 Task: Find connections with filter location Sānkrāil with filter topic #coronaviruswith filter profile language English with filter current company Barco with filter school APJ Abdul Kalam Technological University with filter industry Fashion Accessories Manufacturing with filter service category Copywriting with filter keywords title Budget Analyst
Action: Mouse moved to (486, 65)
Screenshot: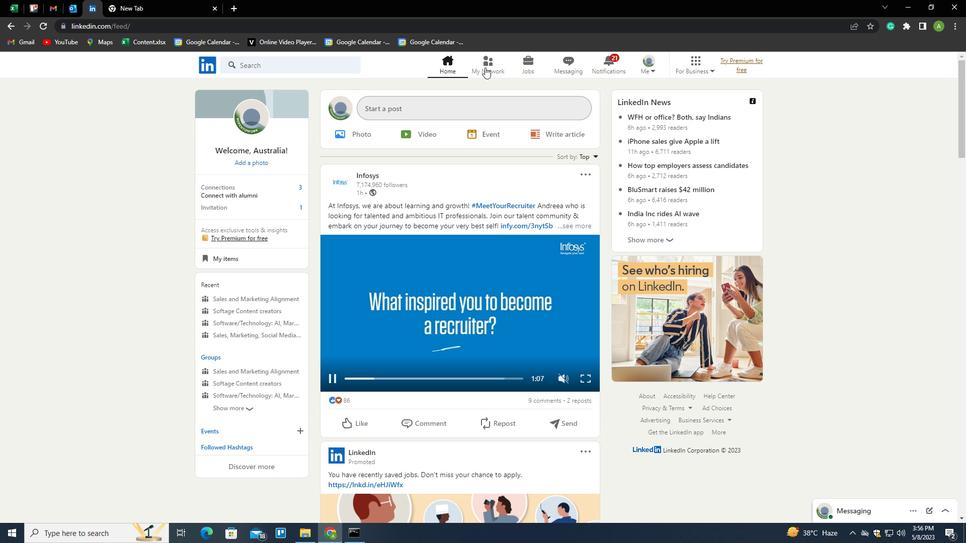 
Action: Mouse pressed left at (486, 65)
Screenshot: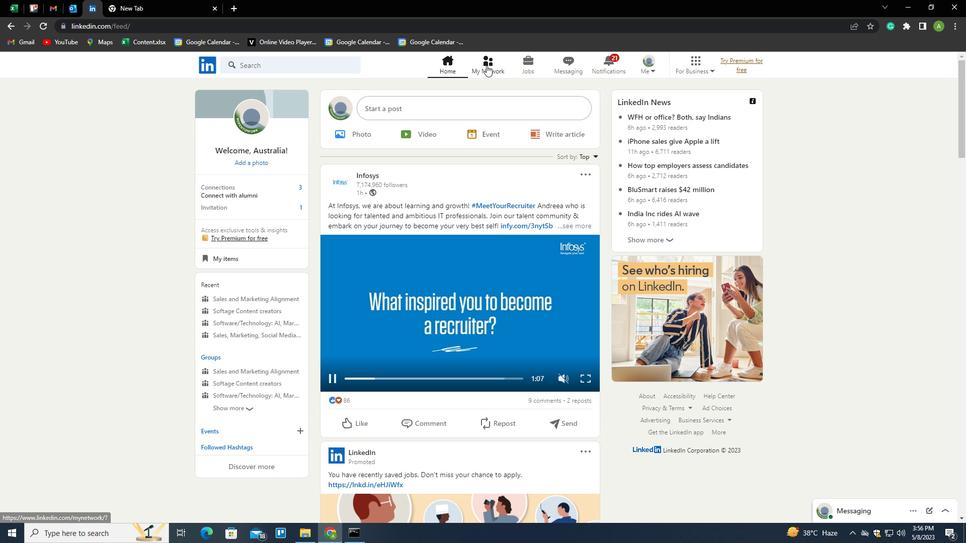 
Action: Mouse moved to (242, 119)
Screenshot: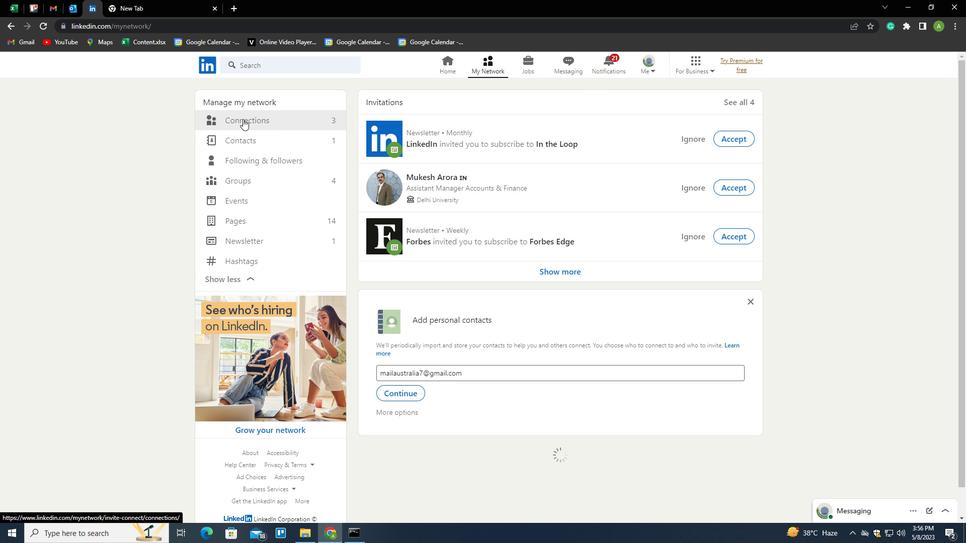 
Action: Mouse pressed left at (242, 119)
Screenshot: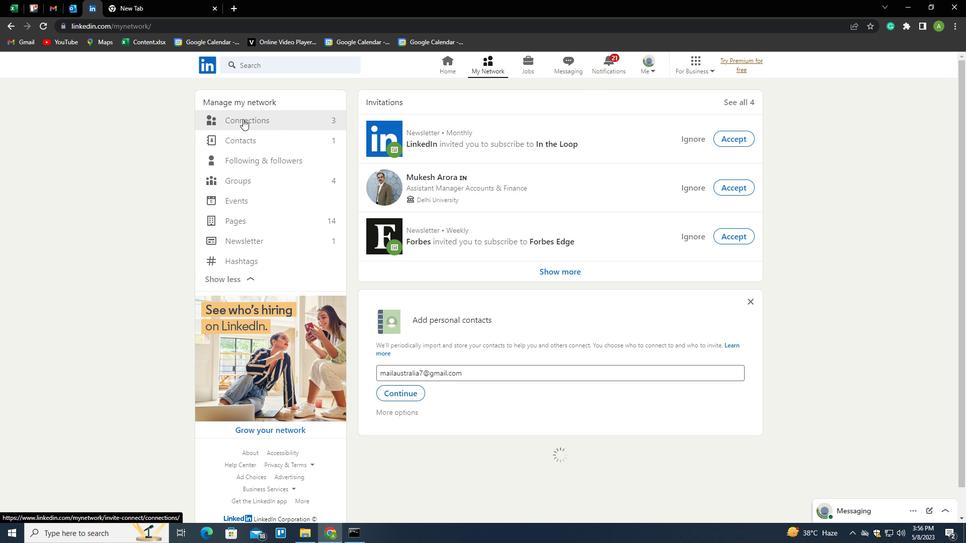 
Action: Mouse moved to (563, 122)
Screenshot: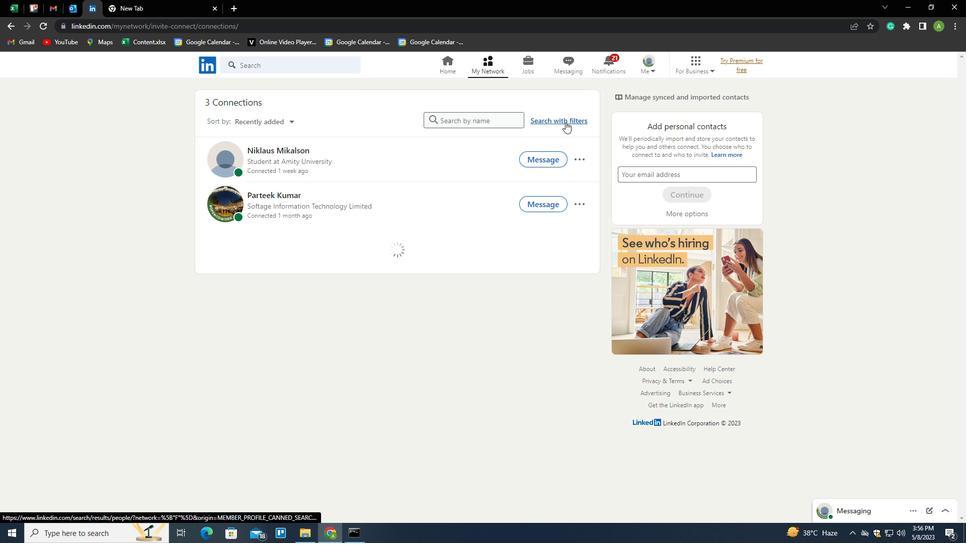 
Action: Mouse pressed left at (563, 122)
Screenshot: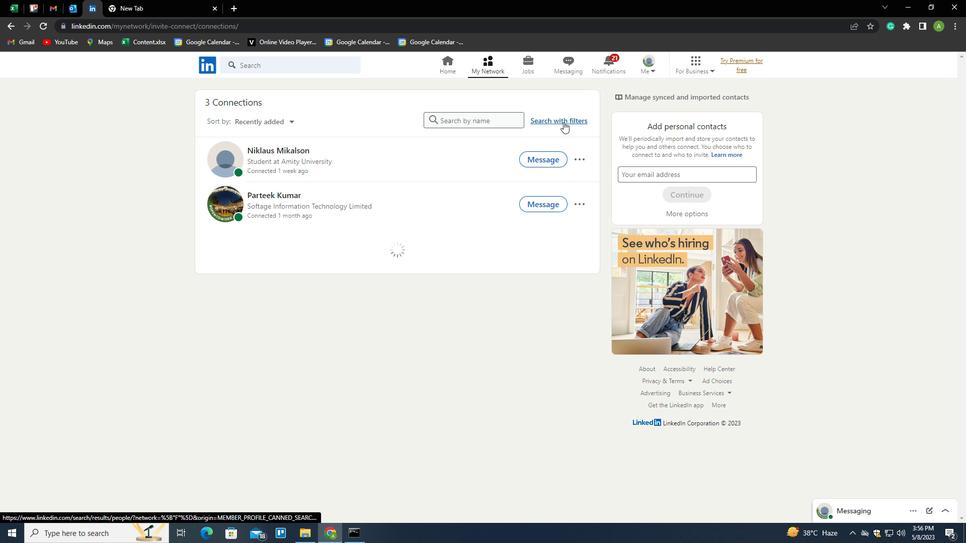 
Action: Mouse moved to (515, 93)
Screenshot: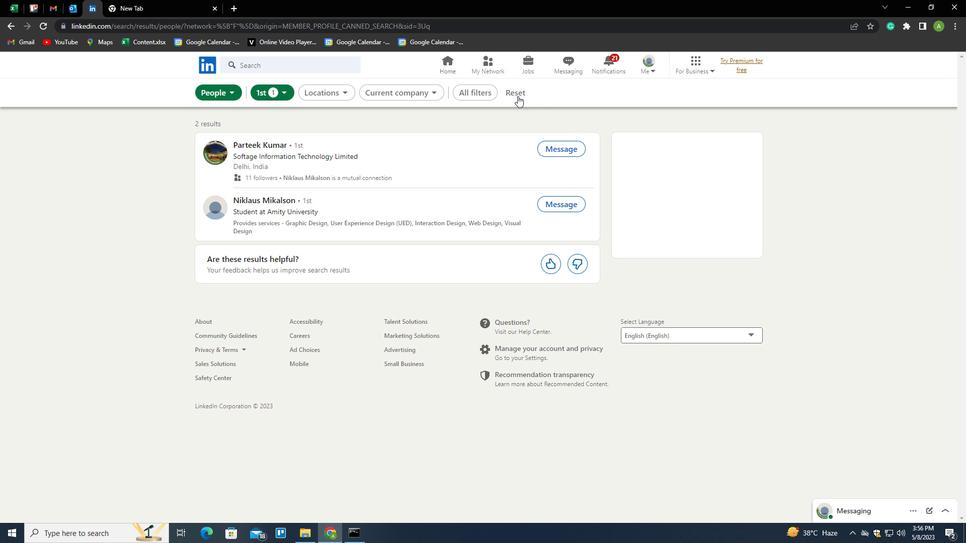
Action: Mouse pressed left at (515, 93)
Screenshot: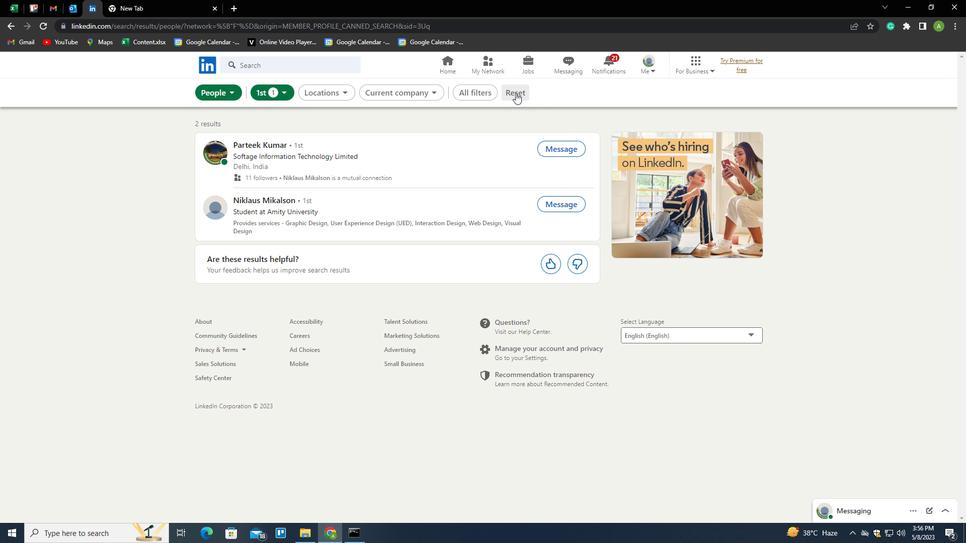 
Action: Mouse moved to (505, 90)
Screenshot: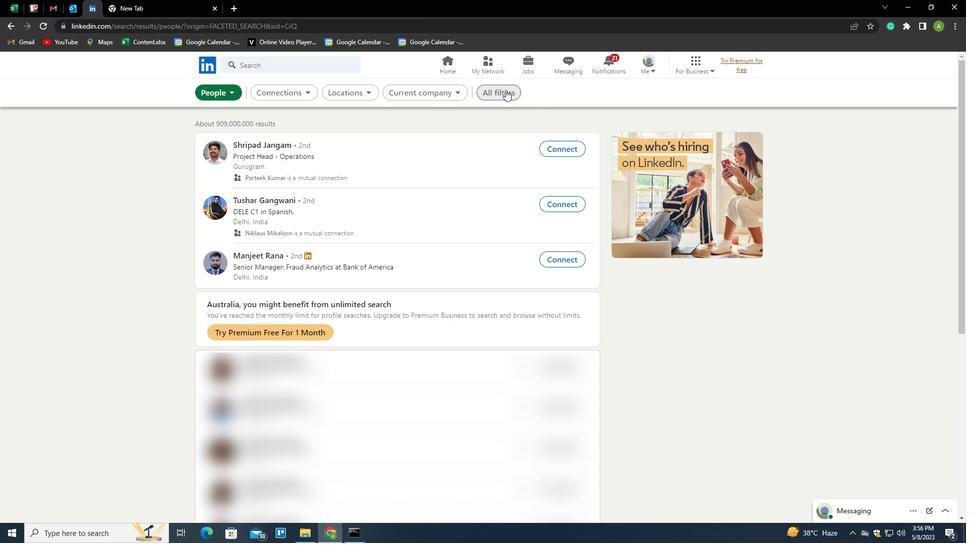 
Action: Mouse pressed left at (505, 90)
Screenshot: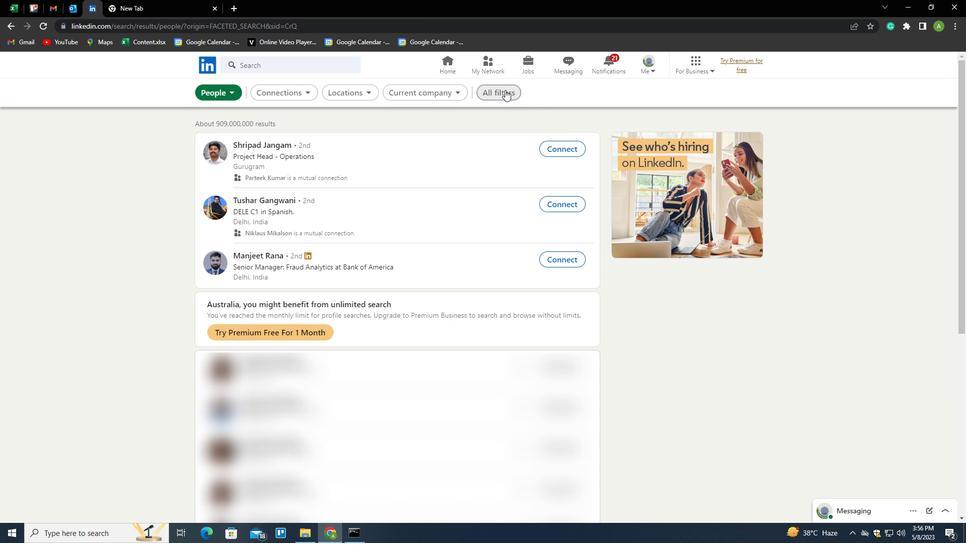 
Action: Mouse moved to (802, 333)
Screenshot: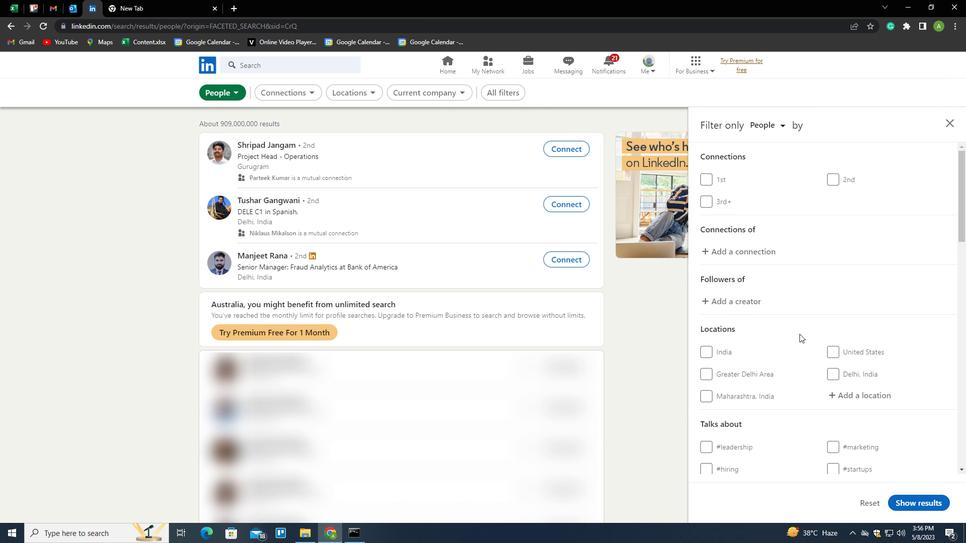 
Action: Mouse scrolled (802, 333) with delta (0, 0)
Screenshot: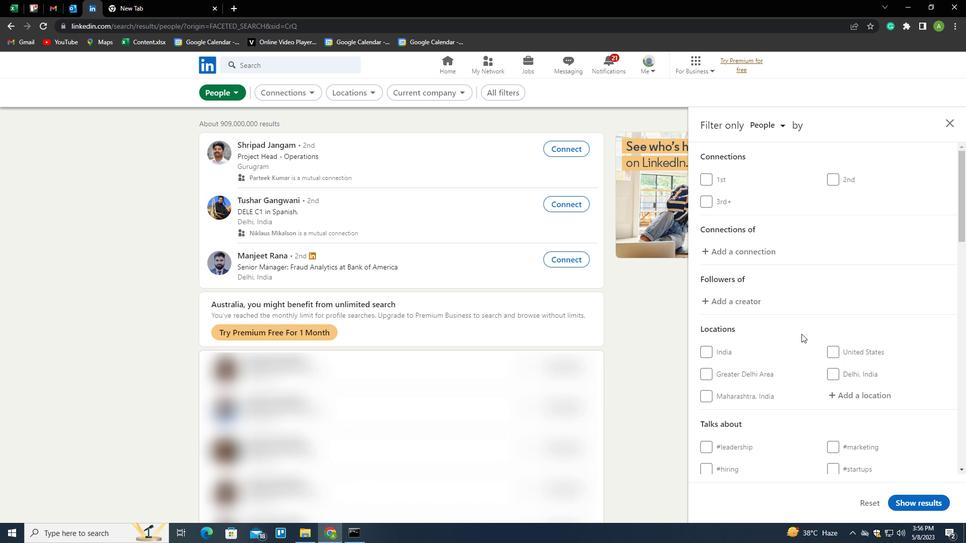 
Action: Mouse scrolled (802, 333) with delta (0, 0)
Screenshot: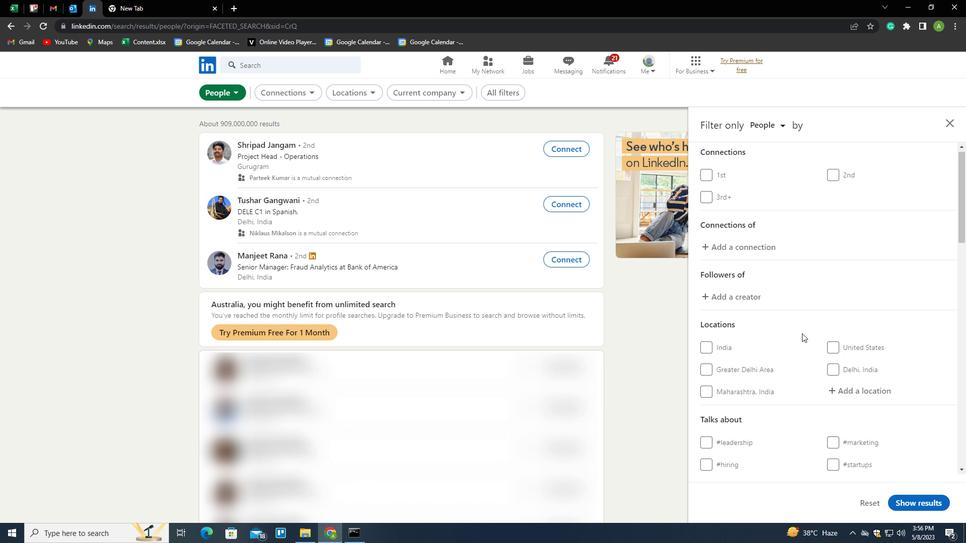 
Action: Mouse scrolled (802, 333) with delta (0, 0)
Screenshot: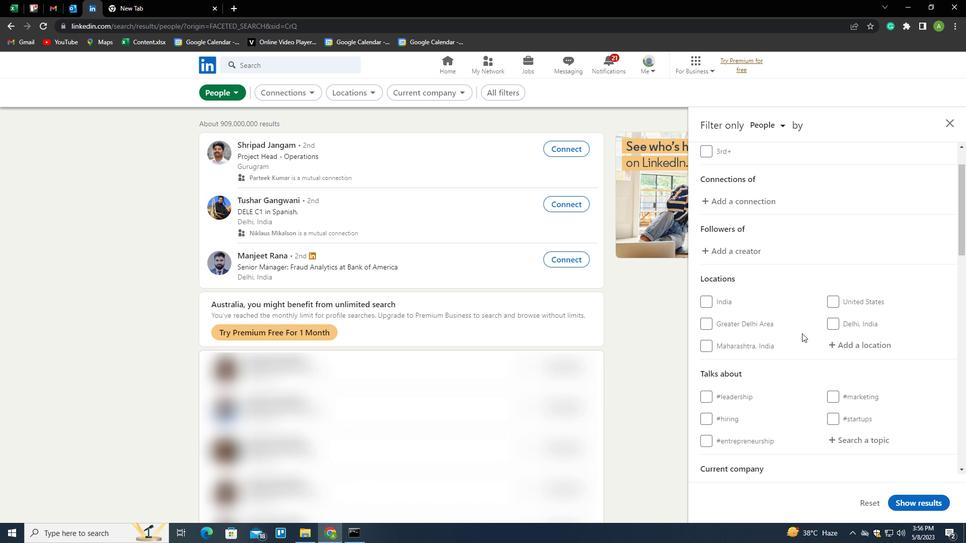 
Action: Mouse moved to (864, 247)
Screenshot: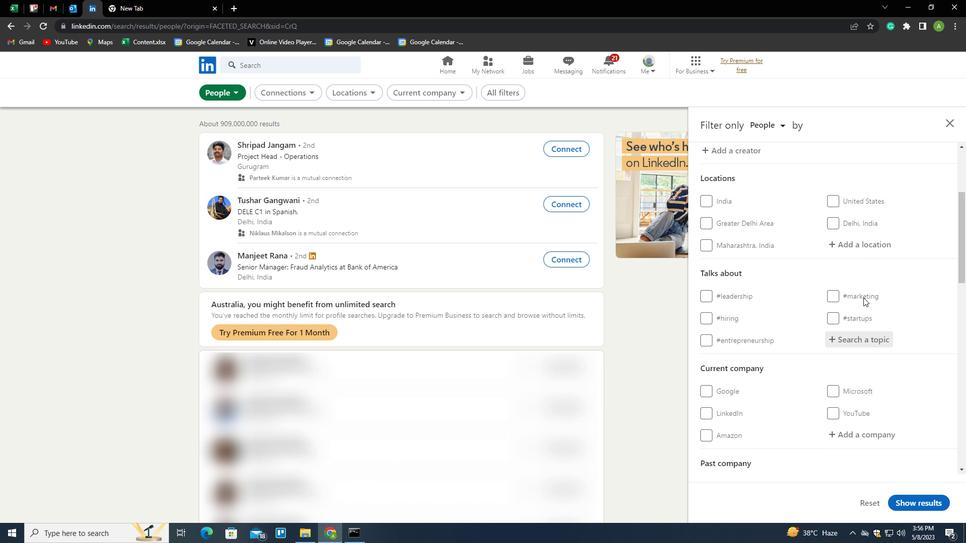 
Action: Mouse pressed left at (864, 247)
Screenshot: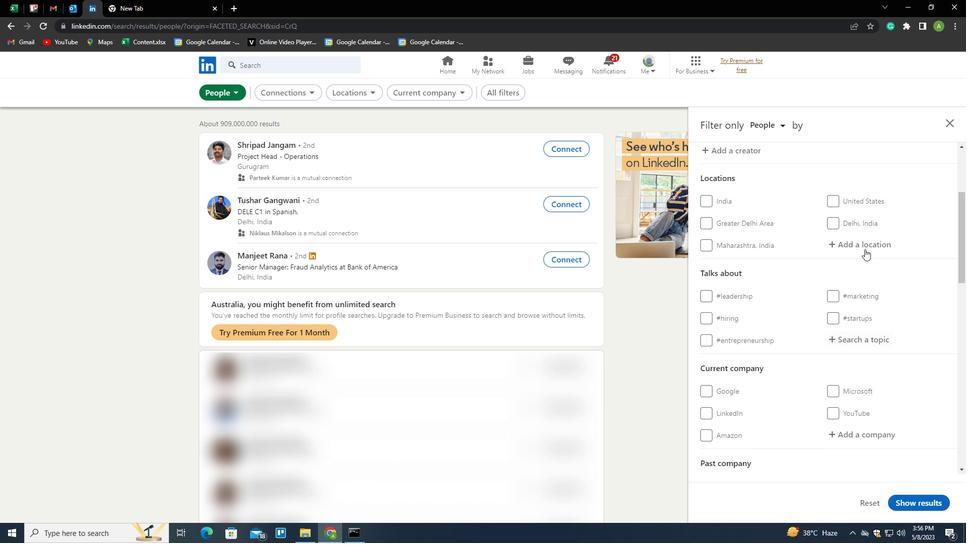 
Action: Key pressed <Key.shift>SANKRAIL<Key.down><Key.enter>
Screenshot: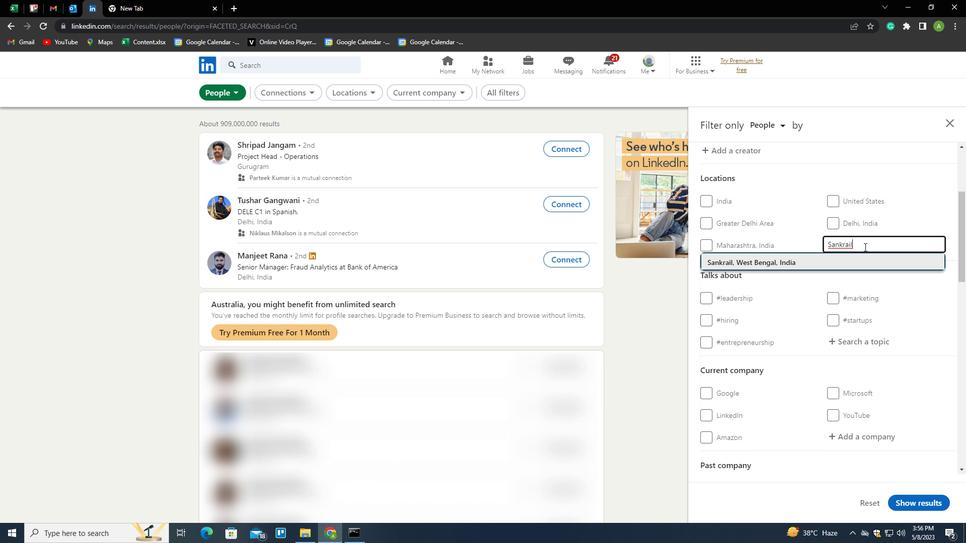 
Action: Mouse moved to (860, 245)
Screenshot: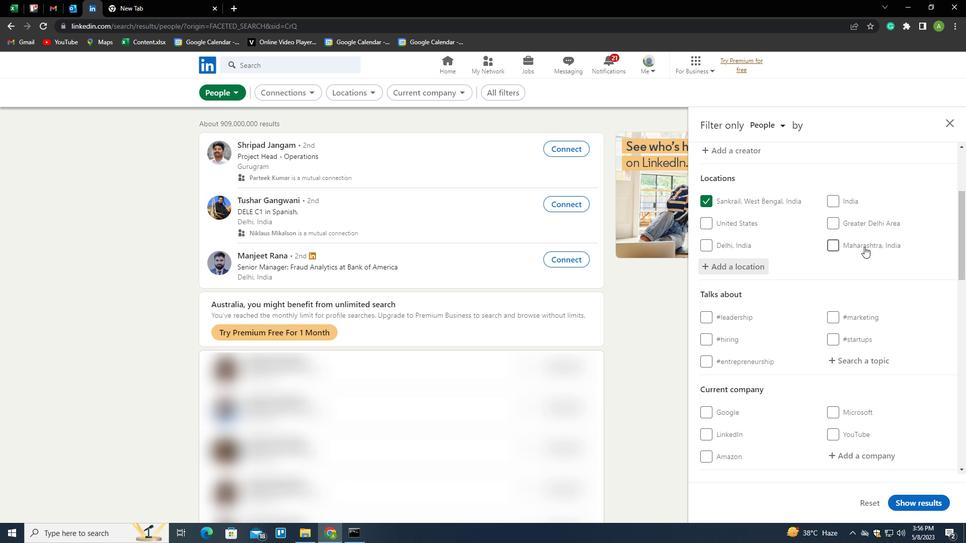 
Action: Mouse scrolled (860, 245) with delta (0, 0)
Screenshot: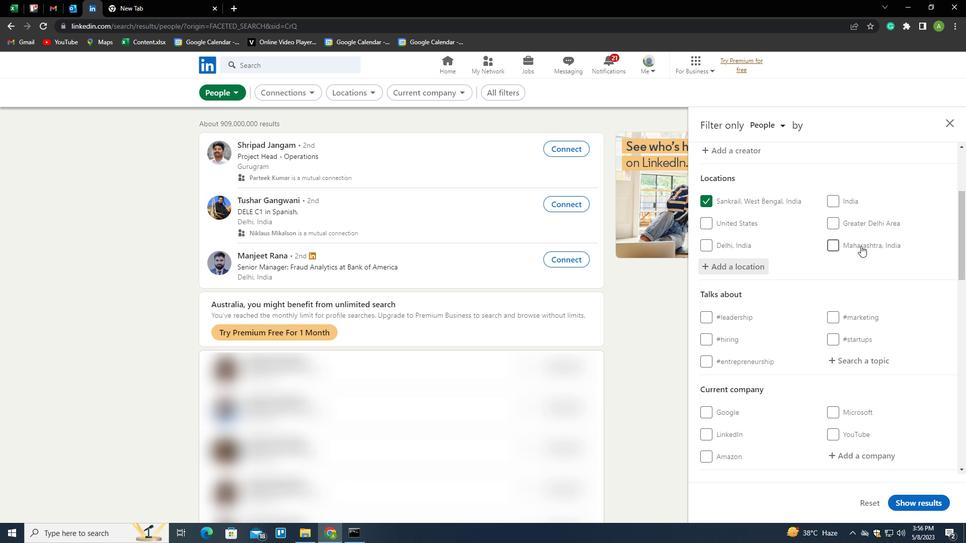 
Action: Mouse scrolled (860, 245) with delta (0, 0)
Screenshot: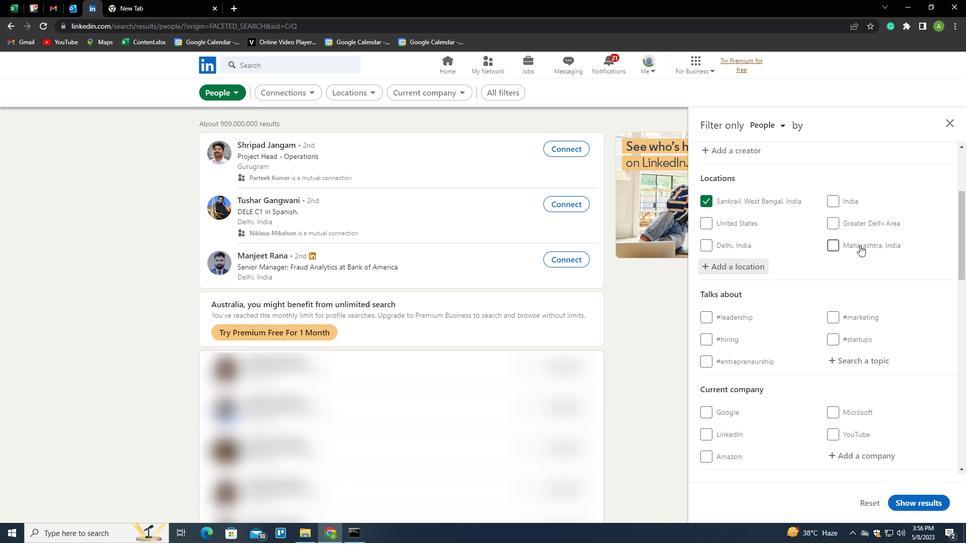 
Action: Mouse moved to (845, 256)
Screenshot: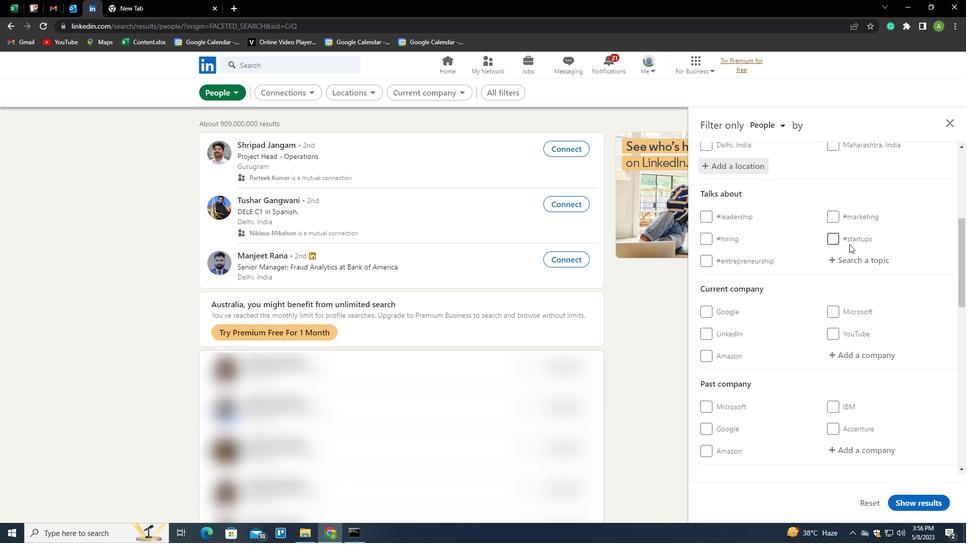 
Action: Mouse pressed left at (845, 256)
Screenshot: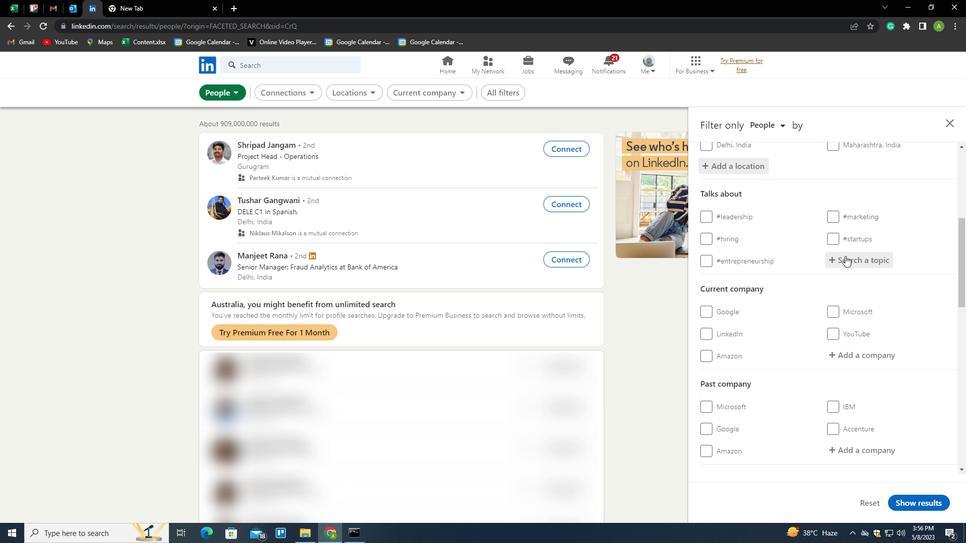 
Action: Key pressed <Key.shift>CORONAVIRUS
Screenshot: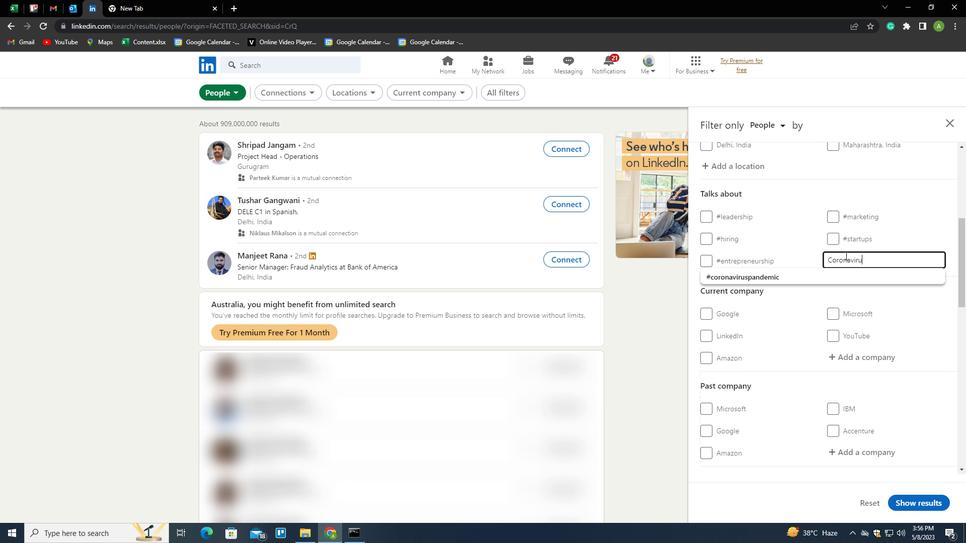 
Action: Mouse moved to (805, 222)
Screenshot: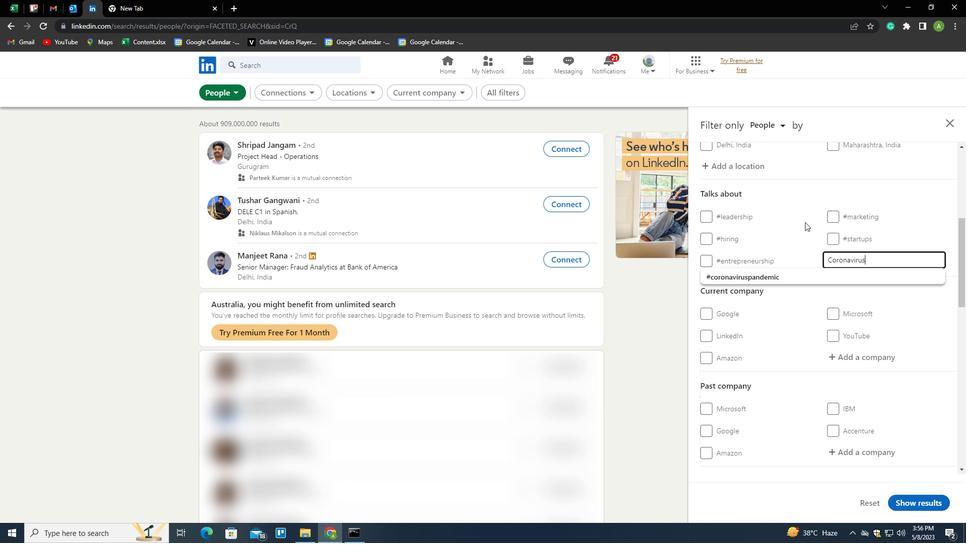 
Action: Mouse pressed left at (805, 222)
Screenshot: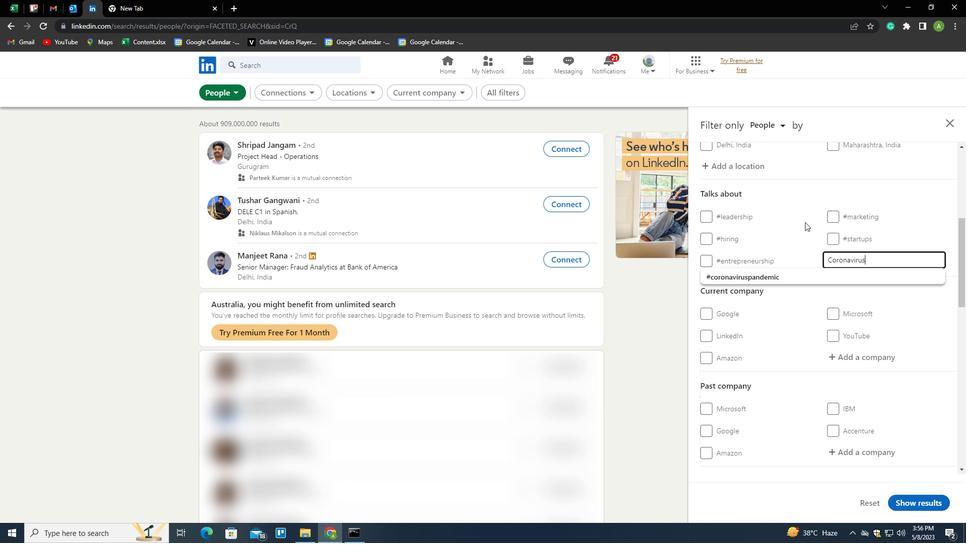 
Action: Mouse moved to (864, 257)
Screenshot: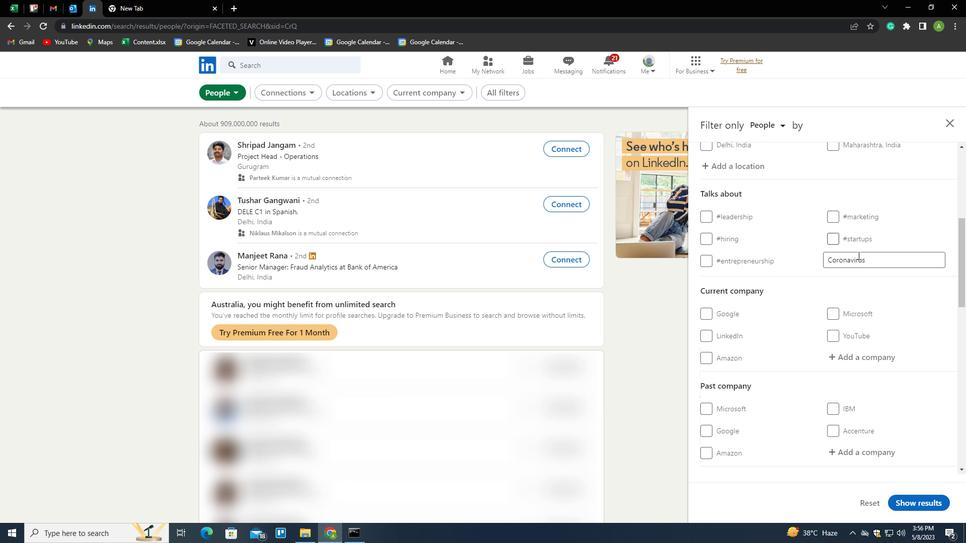 
Action: Mouse scrolled (864, 257) with delta (0, 0)
Screenshot: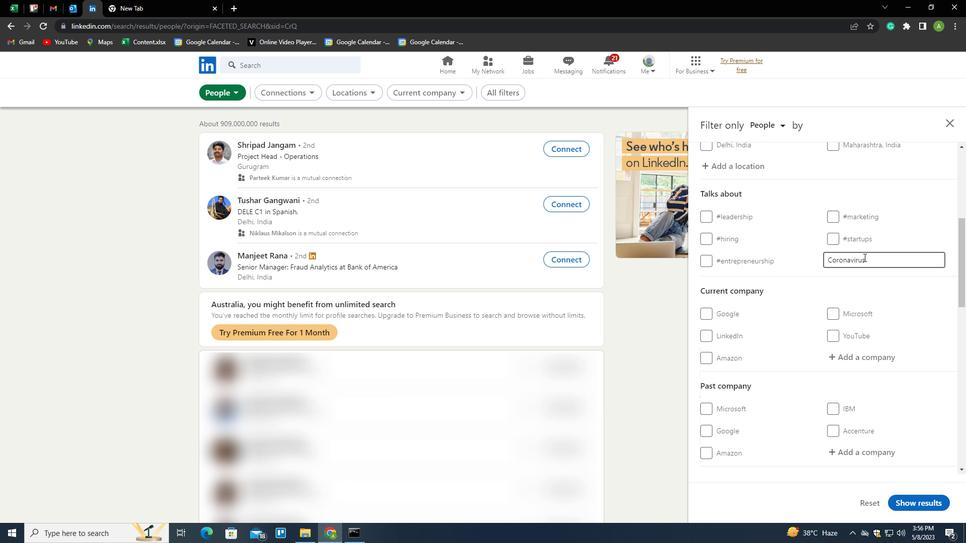 
Action: Mouse moved to (864, 258)
Screenshot: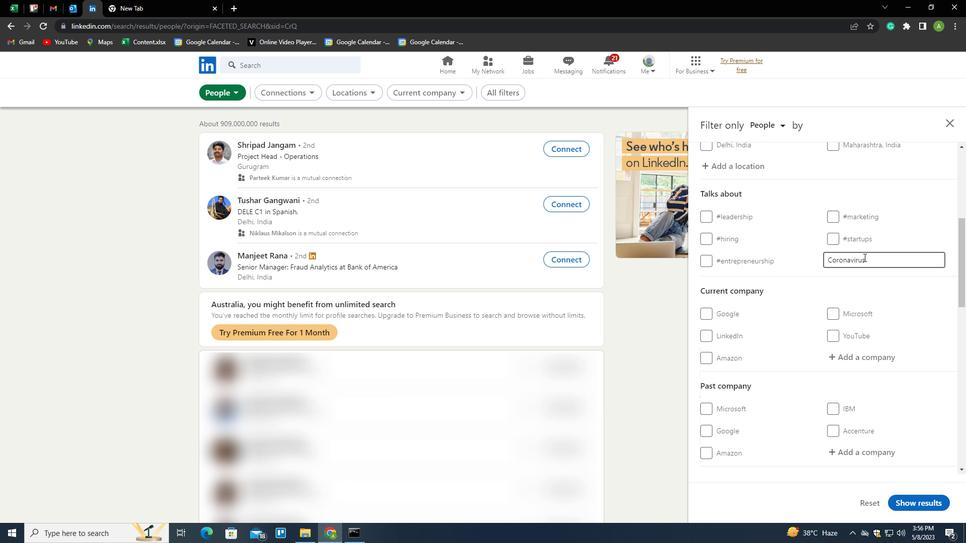 
Action: Mouse scrolled (864, 257) with delta (0, 0)
Screenshot: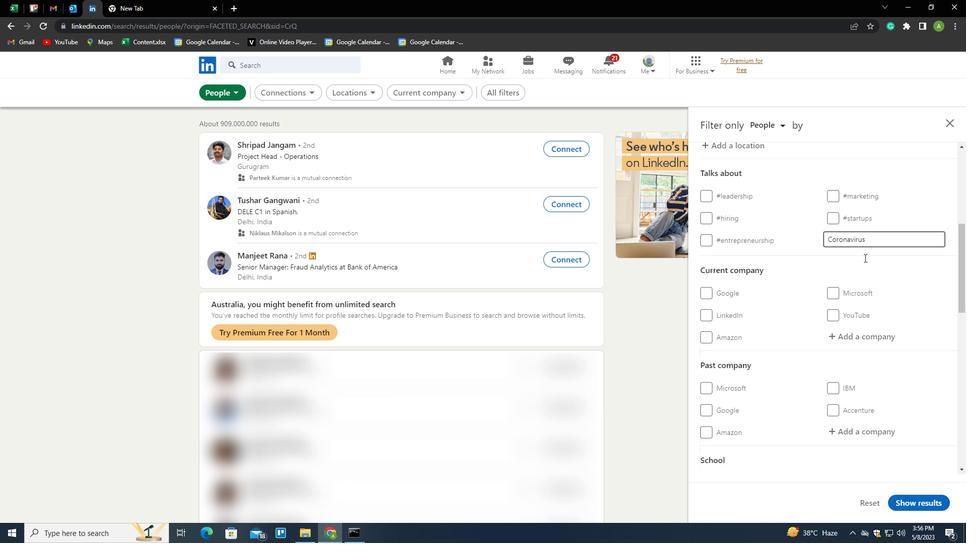 
Action: Mouse moved to (868, 265)
Screenshot: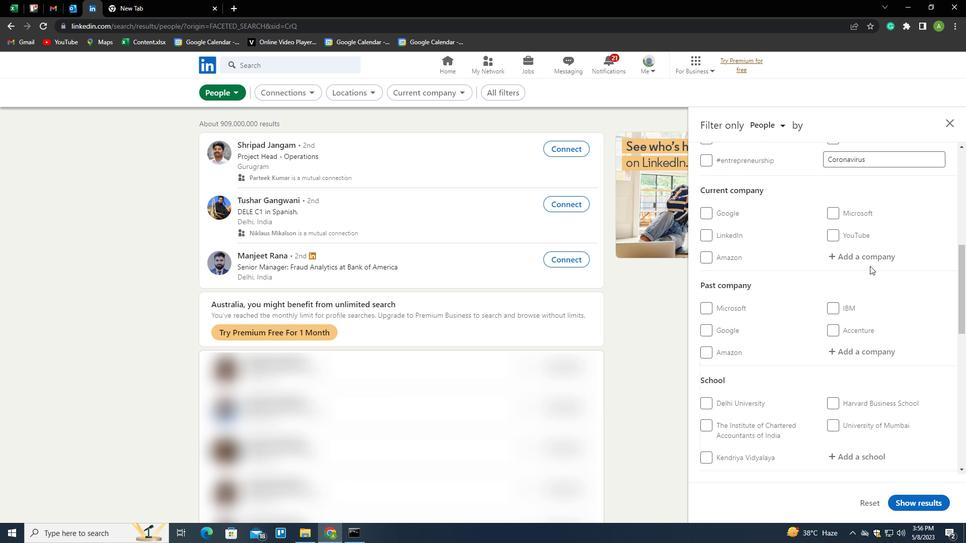 
Action: Mouse scrolled (868, 265) with delta (0, 0)
Screenshot: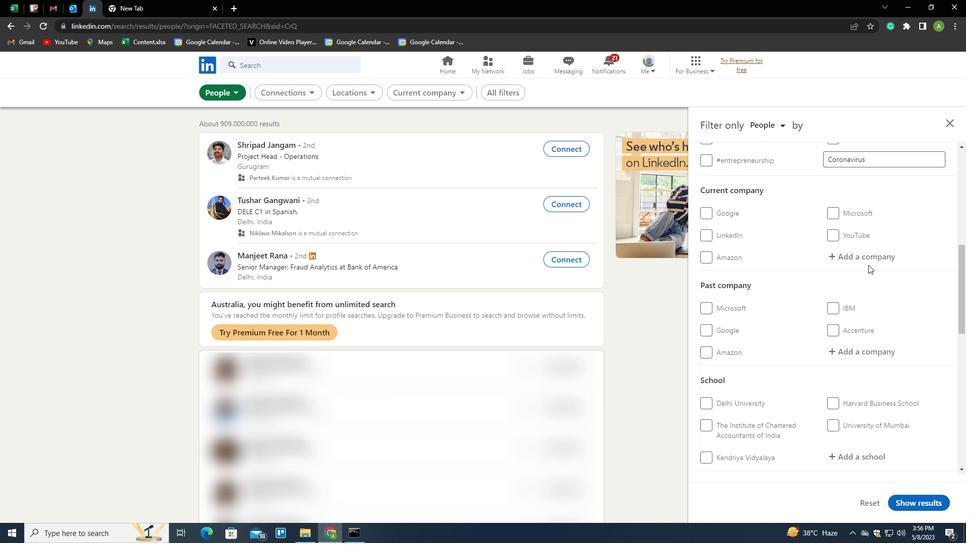 
Action: Mouse scrolled (868, 265) with delta (0, 0)
Screenshot: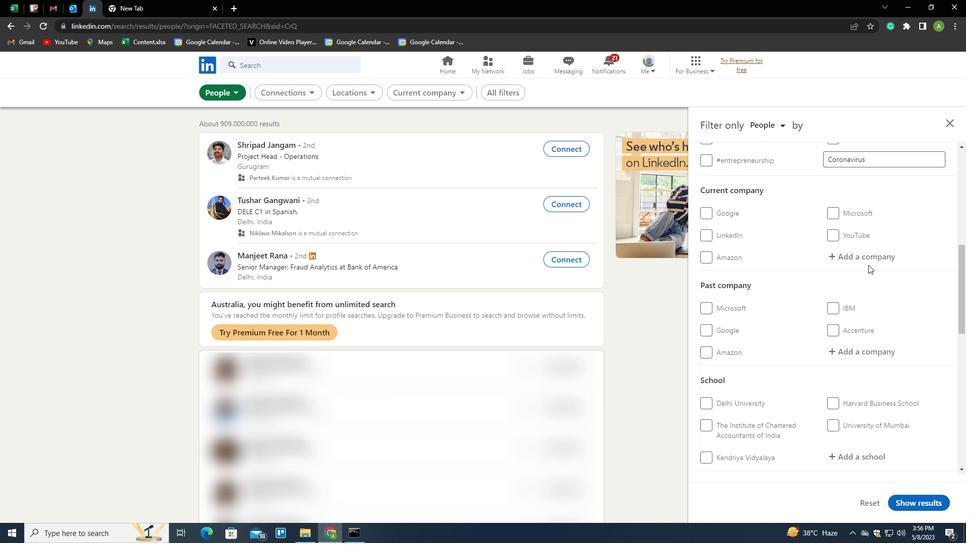 
Action: Mouse moved to (868, 265)
Screenshot: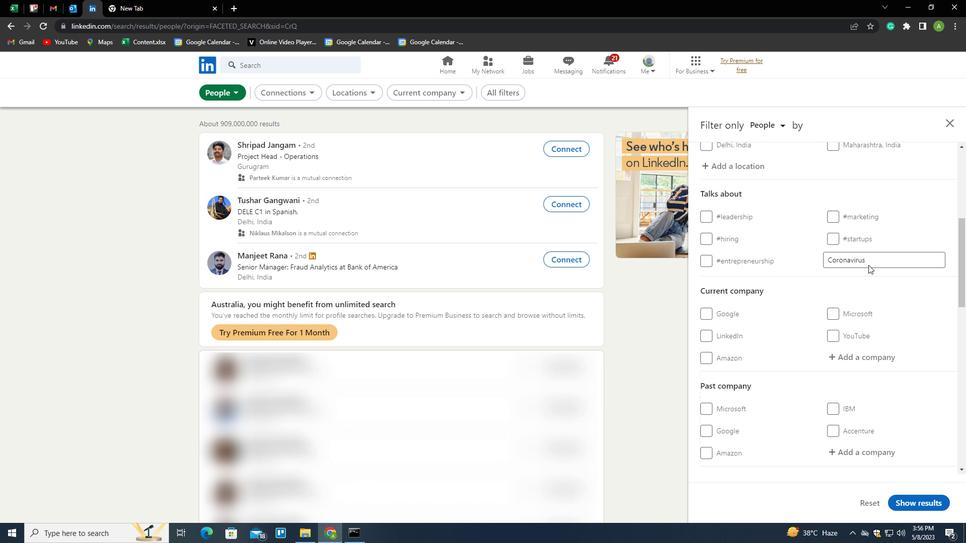 
Action: Mouse scrolled (868, 264) with delta (0, 0)
Screenshot: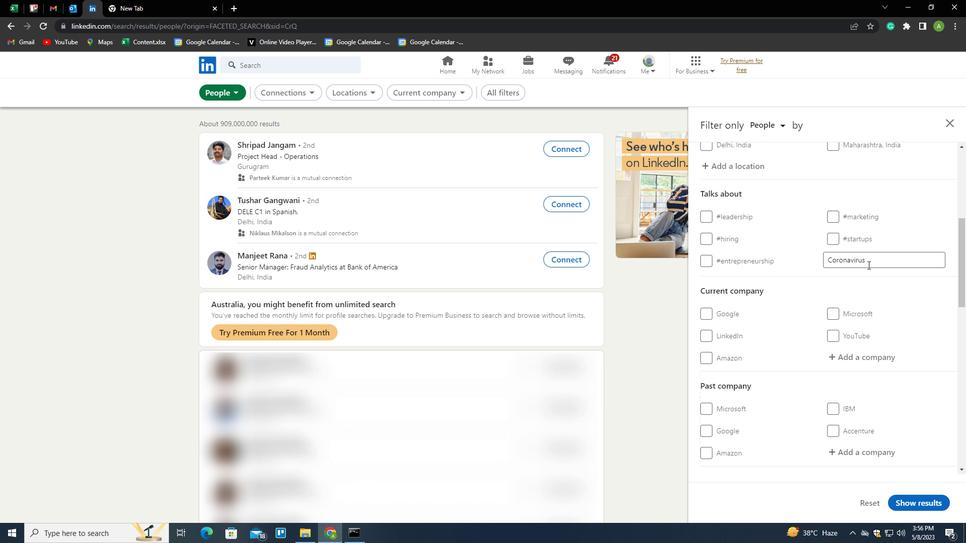 
Action: Mouse moved to (866, 265)
Screenshot: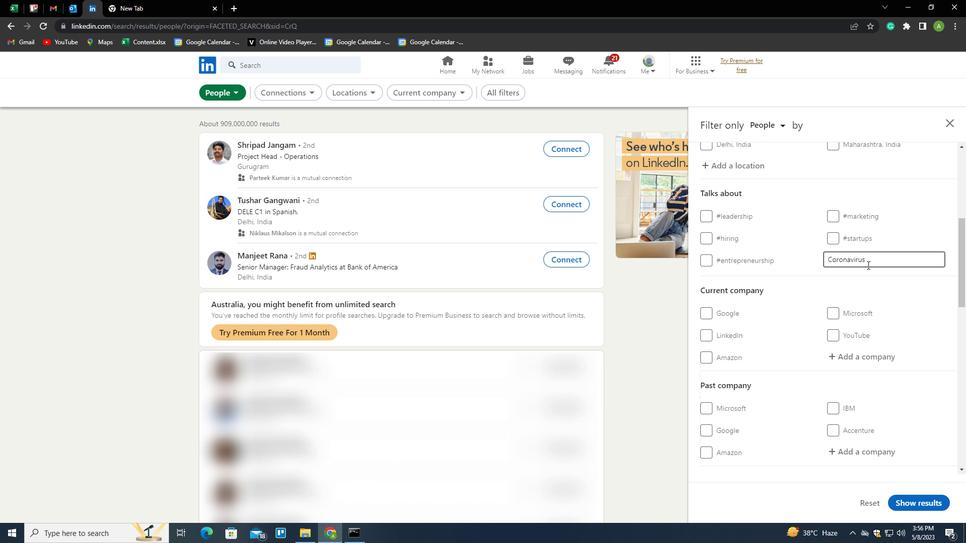 
Action: Mouse scrolled (866, 264) with delta (0, 0)
Screenshot: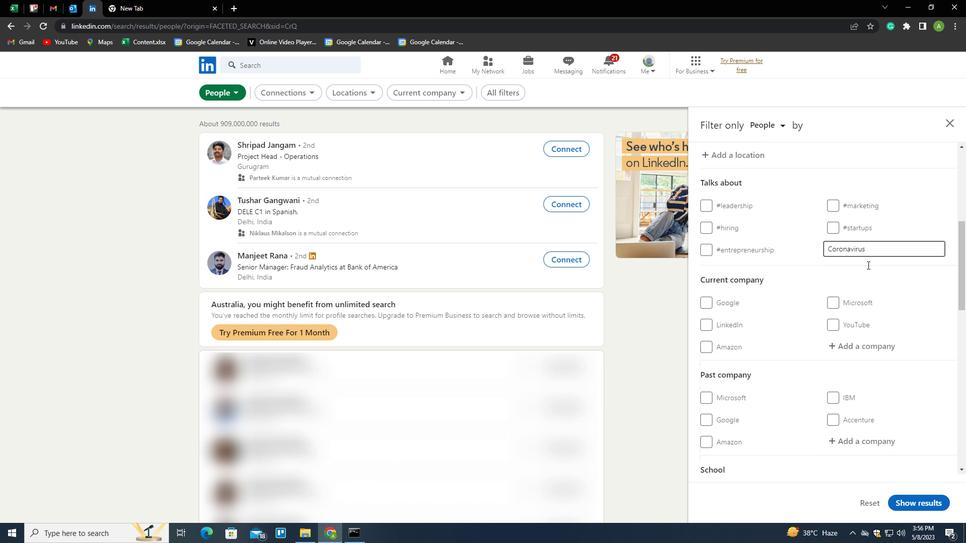 
Action: Mouse scrolled (866, 264) with delta (0, 0)
Screenshot: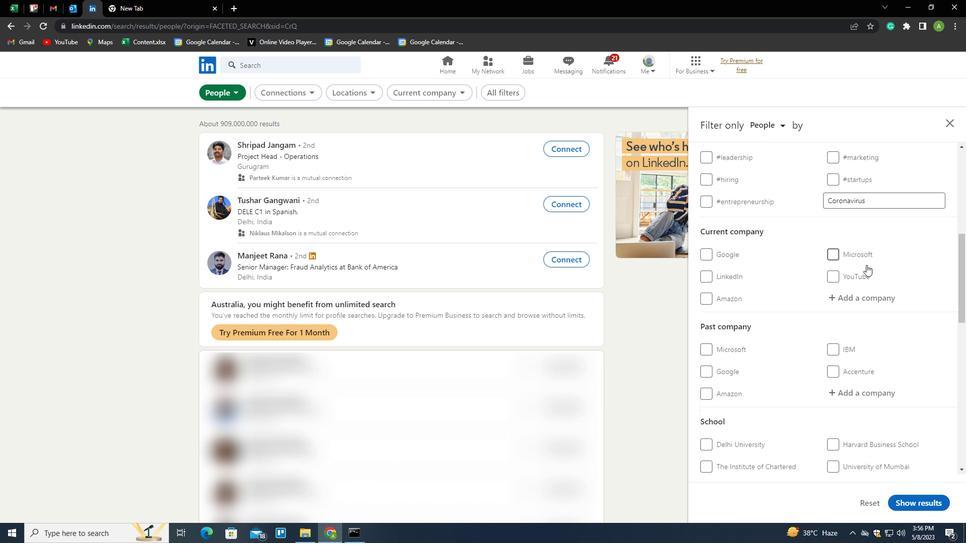
Action: Mouse moved to (866, 265)
Screenshot: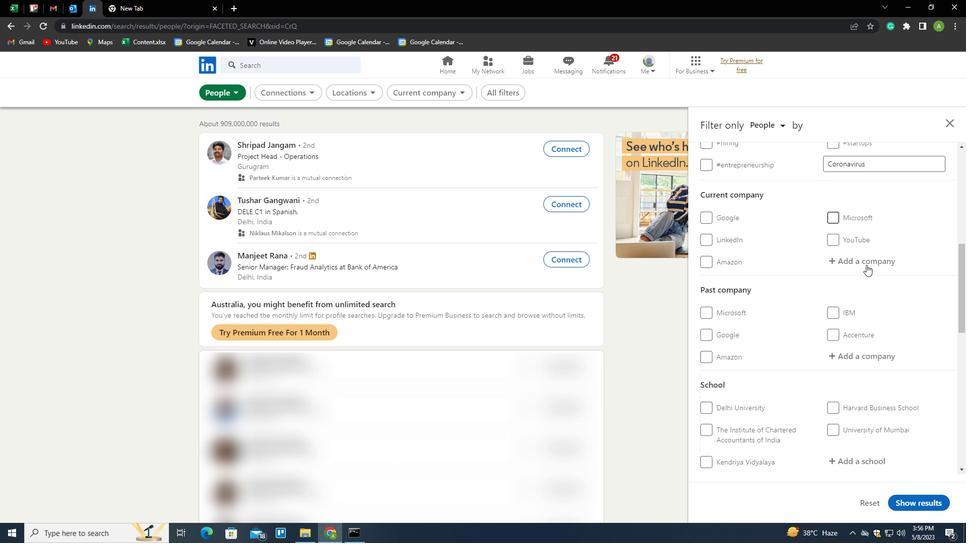 
Action: Mouse scrolled (866, 265) with delta (0, 0)
Screenshot: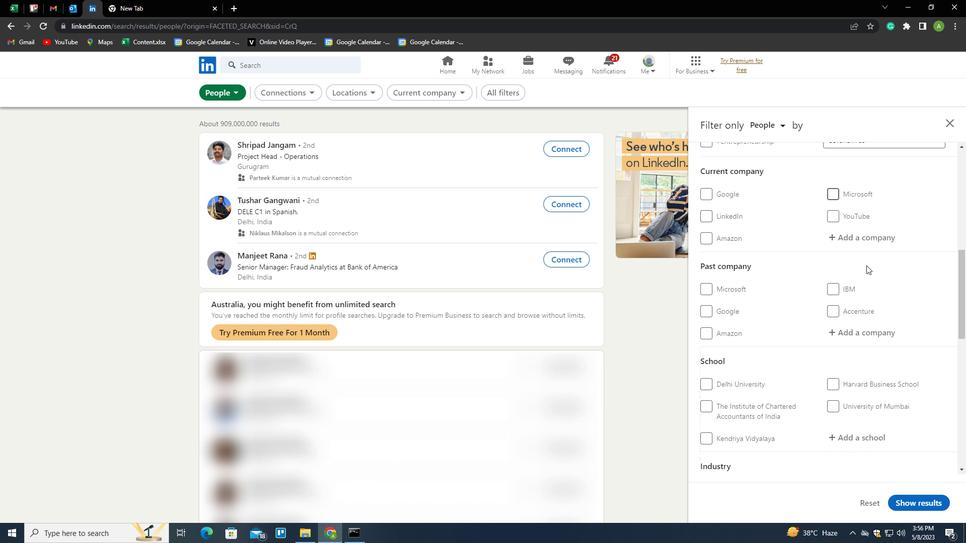 
Action: Mouse scrolled (866, 265) with delta (0, 0)
Screenshot: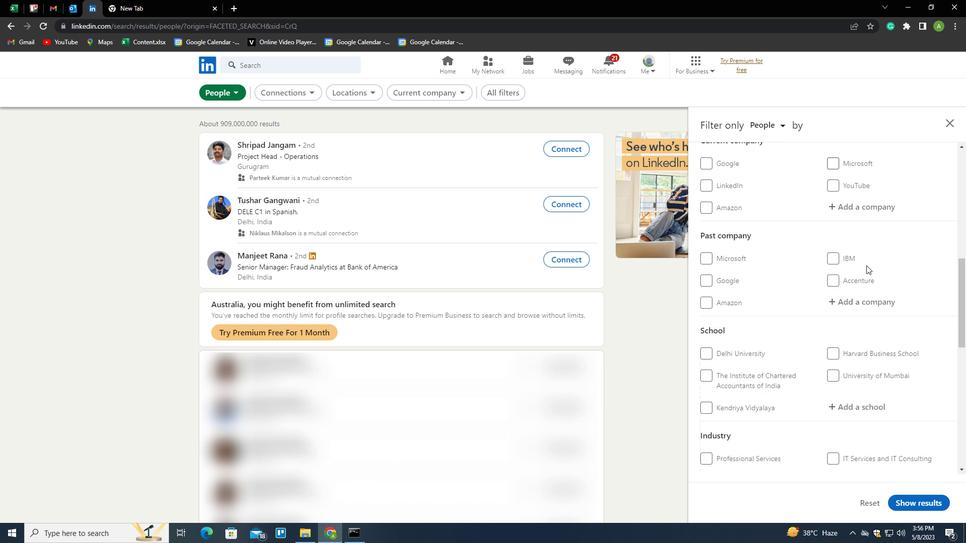 
Action: Mouse scrolled (866, 265) with delta (0, 0)
Screenshot: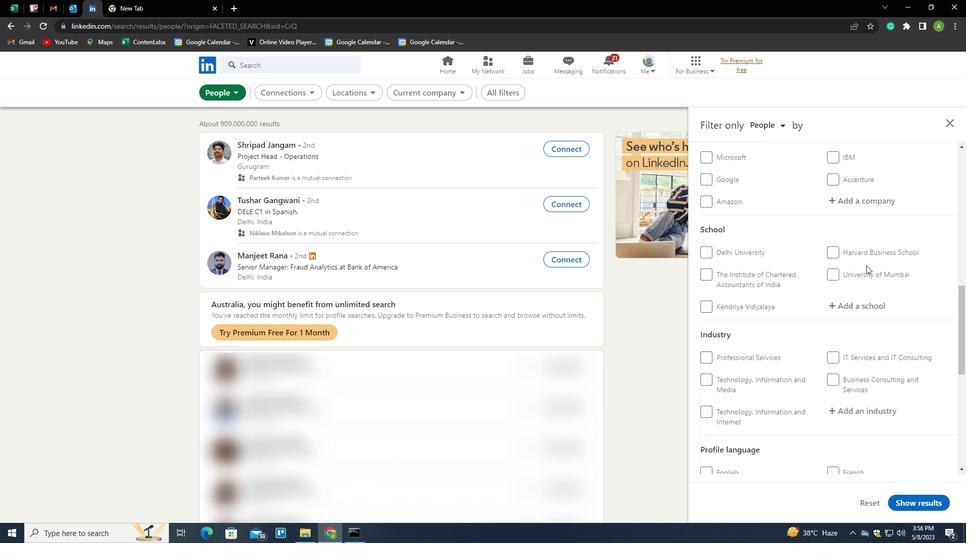 
Action: Mouse scrolled (866, 265) with delta (0, 0)
Screenshot: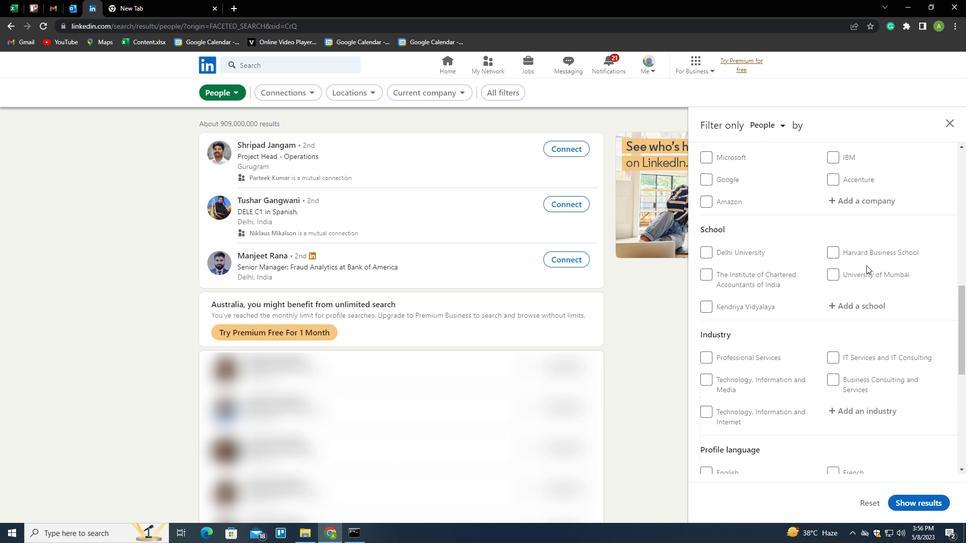 
Action: Mouse scrolled (866, 265) with delta (0, 0)
Screenshot: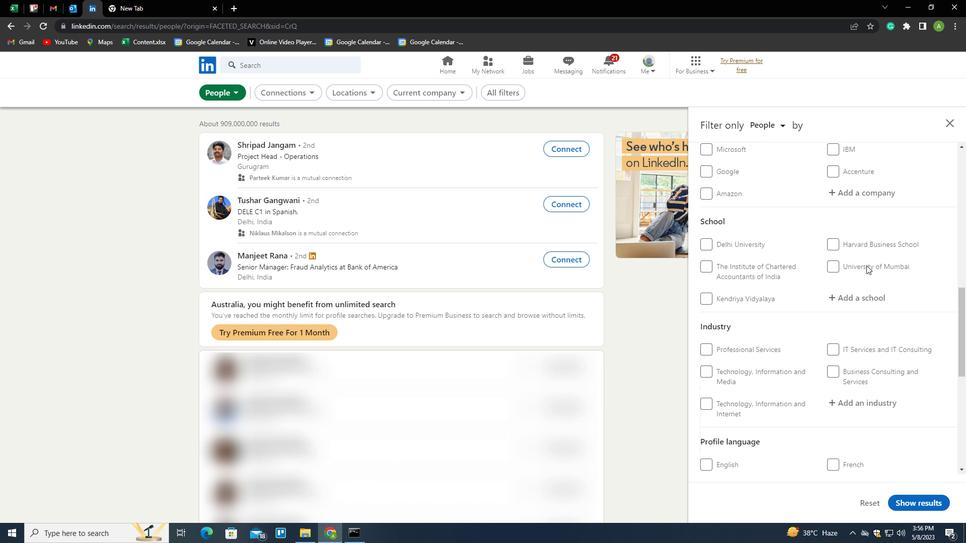 
Action: Mouse scrolled (866, 265) with delta (0, 0)
Screenshot: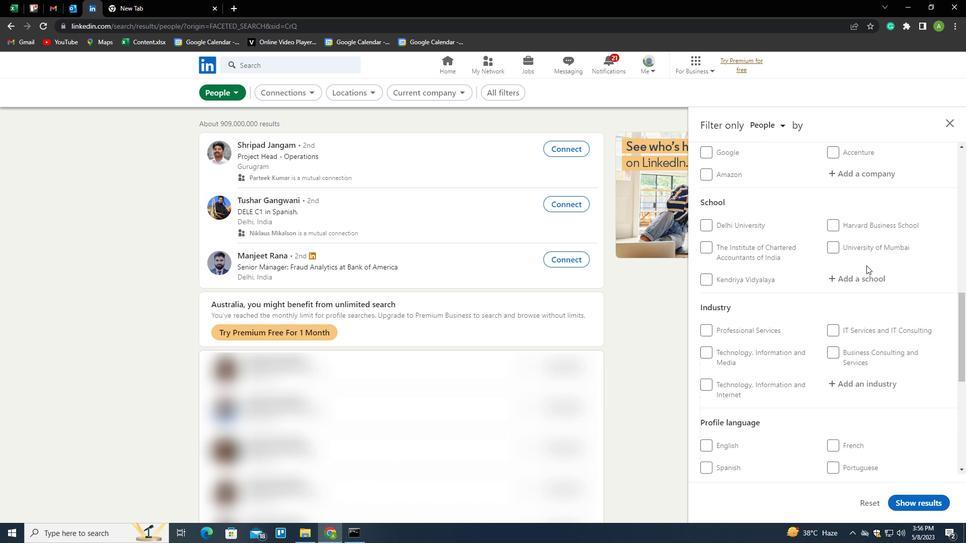 
Action: Mouse scrolled (866, 265) with delta (0, 0)
Screenshot: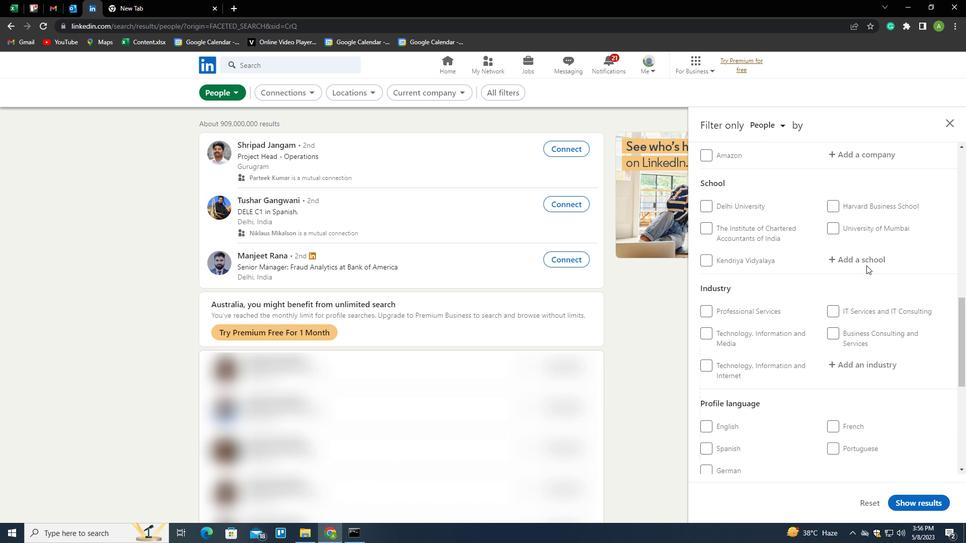 
Action: Mouse scrolled (866, 265) with delta (0, 0)
Screenshot: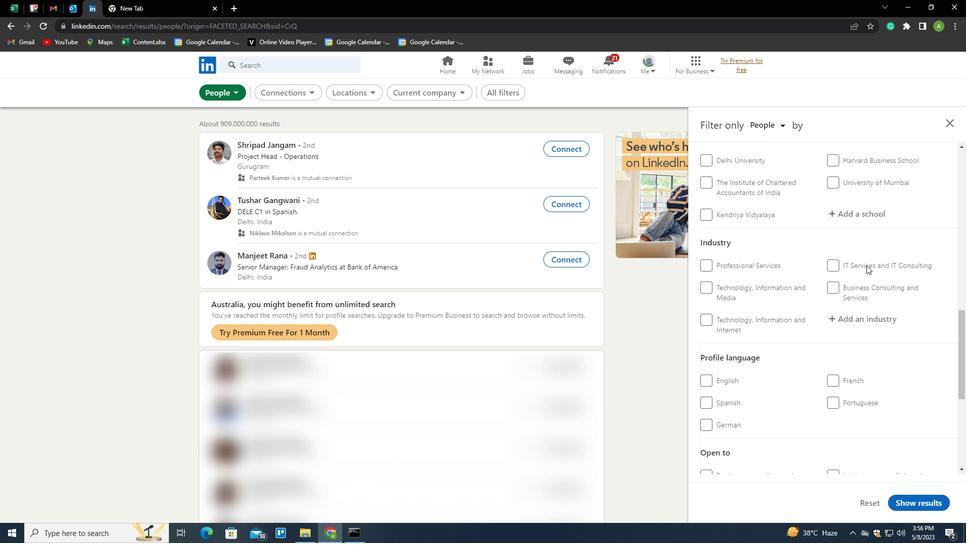 
Action: Mouse moved to (718, 169)
Screenshot: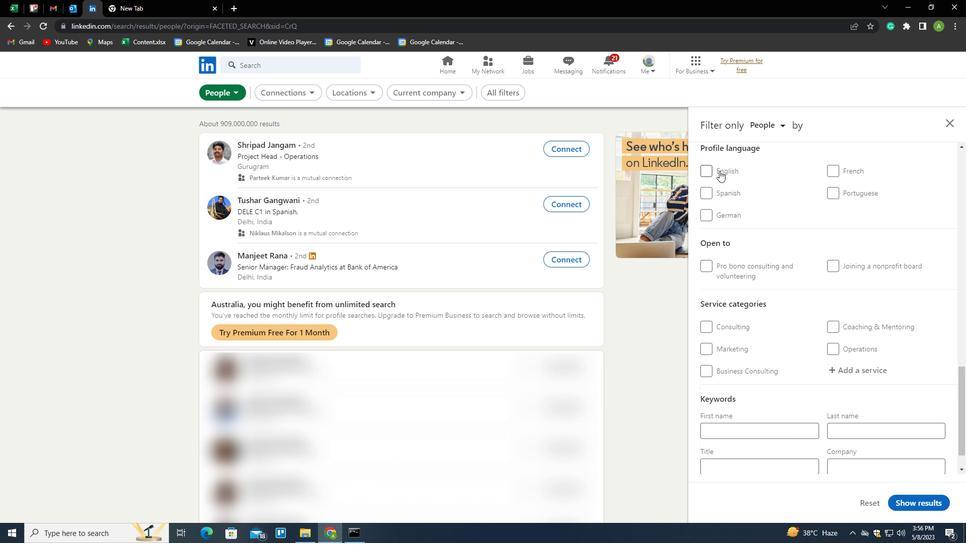 
Action: Mouse pressed left at (718, 169)
Screenshot: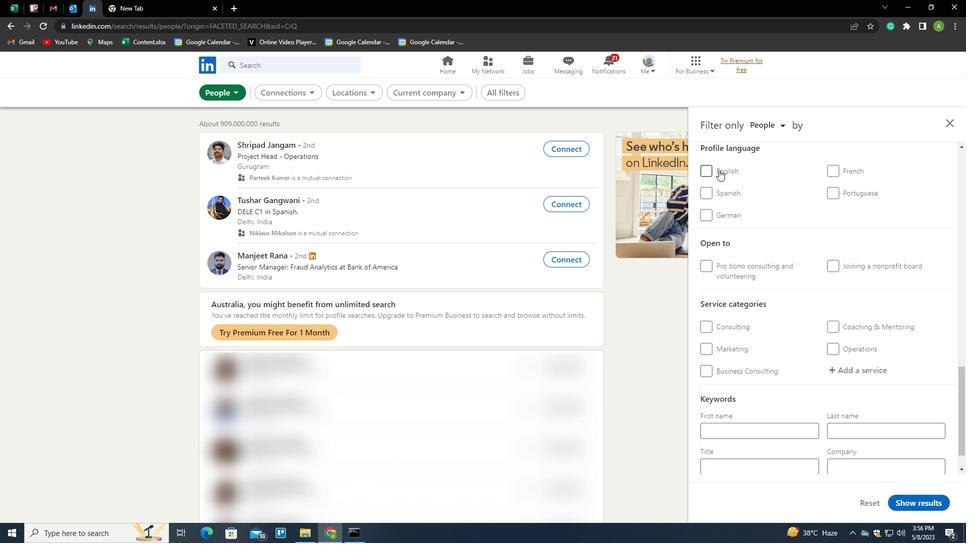 
Action: Mouse moved to (874, 270)
Screenshot: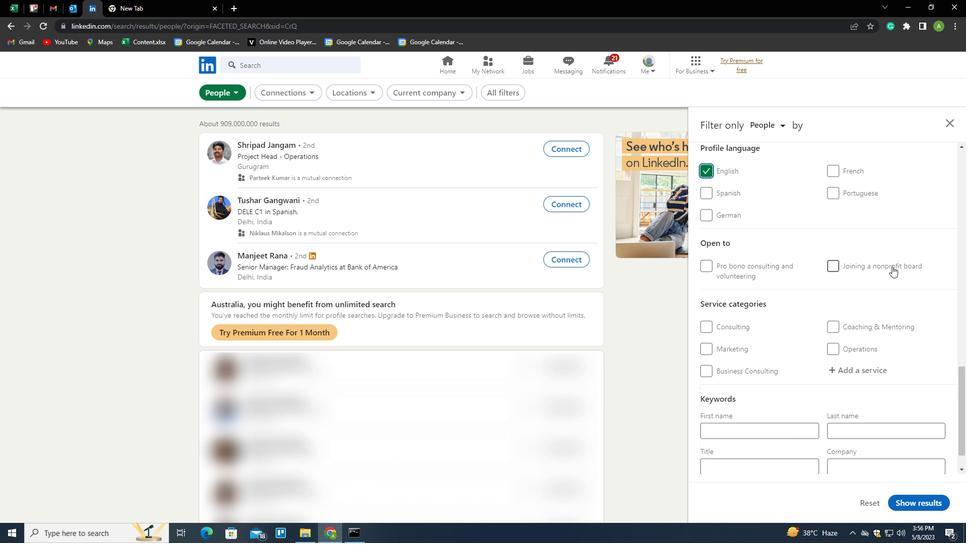 
Action: Mouse scrolled (874, 271) with delta (0, 0)
Screenshot: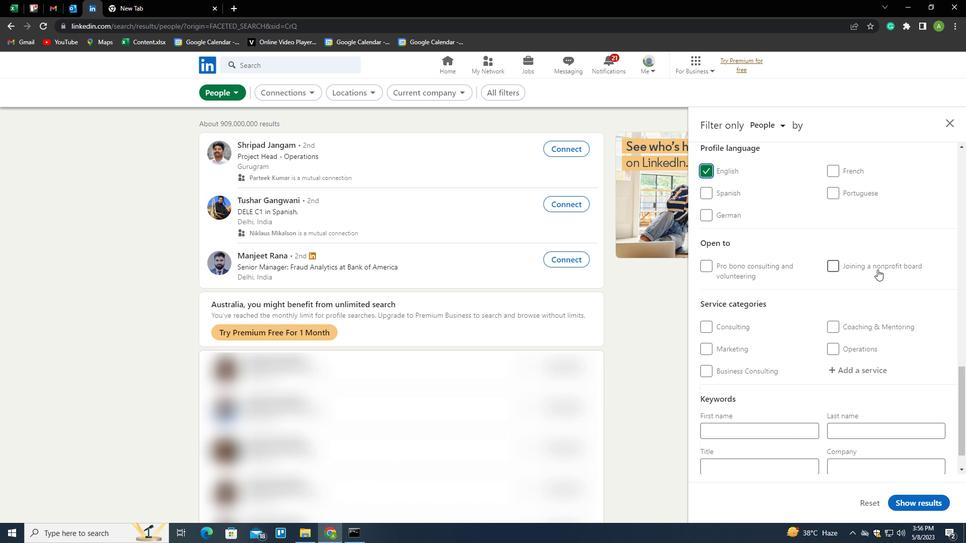 
Action: Mouse scrolled (874, 271) with delta (0, 0)
Screenshot: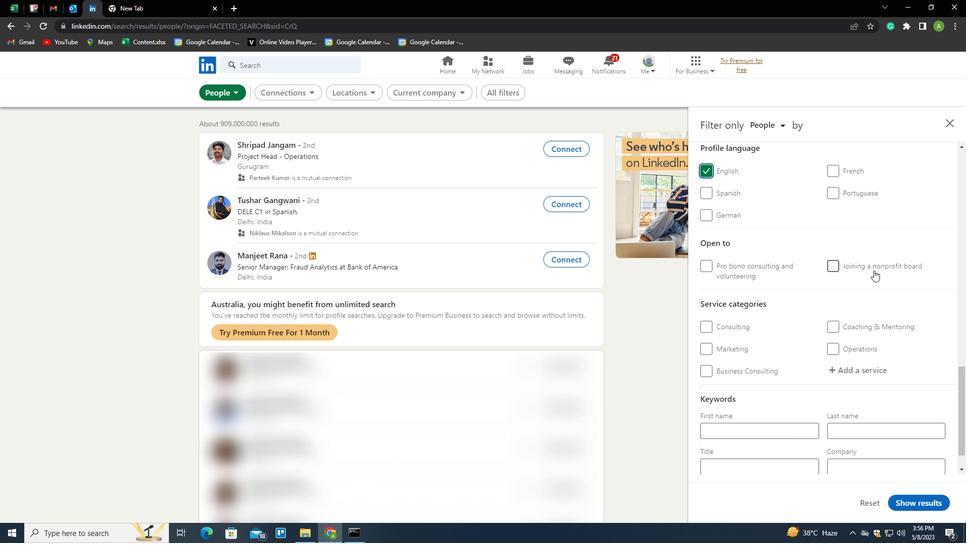 
Action: Mouse scrolled (874, 271) with delta (0, 0)
Screenshot: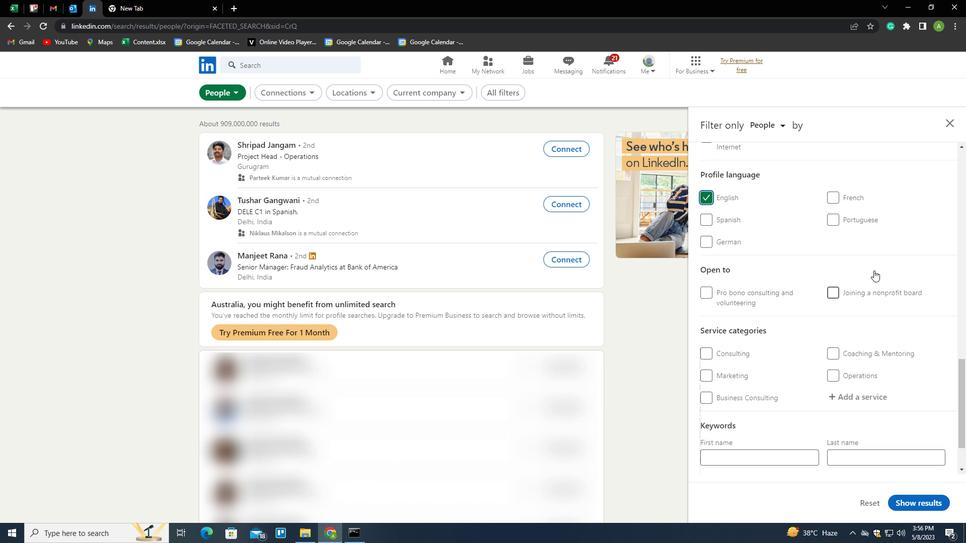 
Action: Mouse moved to (874, 270)
Screenshot: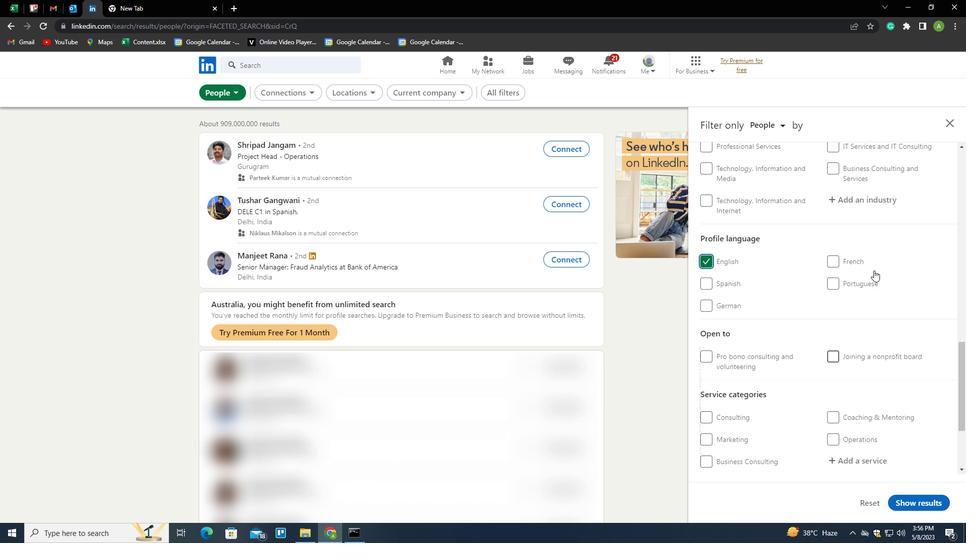 
Action: Mouse scrolled (874, 271) with delta (0, 0)
Screenshot: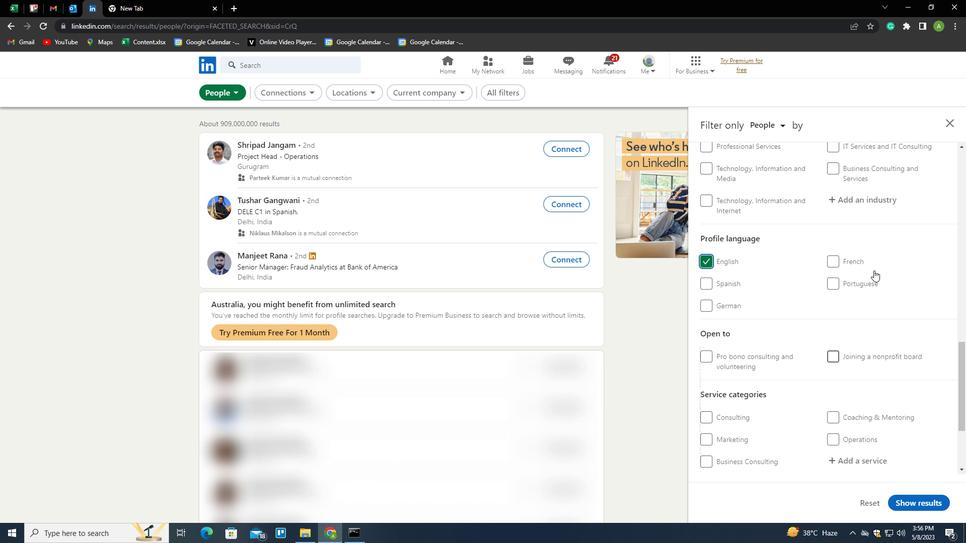 
Action: Mouse scrolled (874, 271) with delta (0, 0)
Screenshot: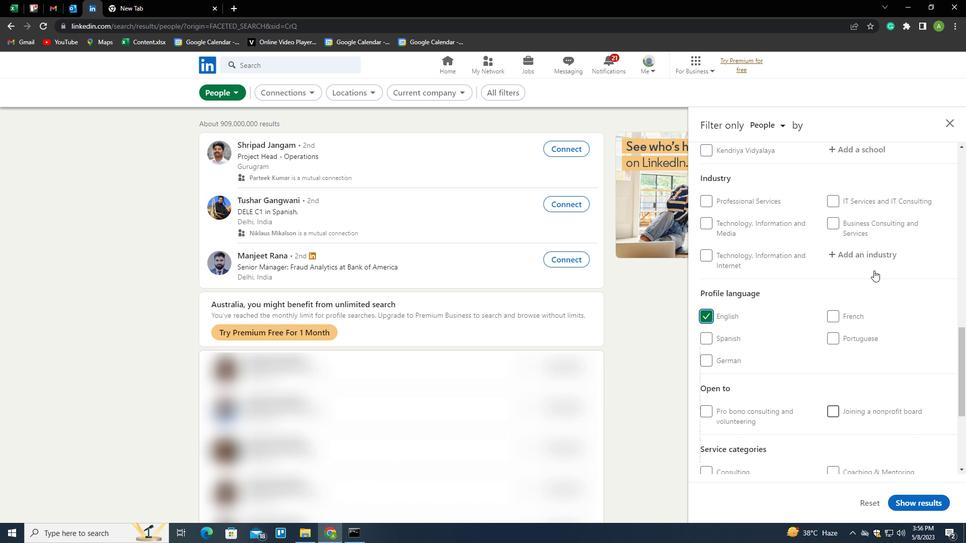 
Action: Mouse moved to (873, 271)
Screenshot: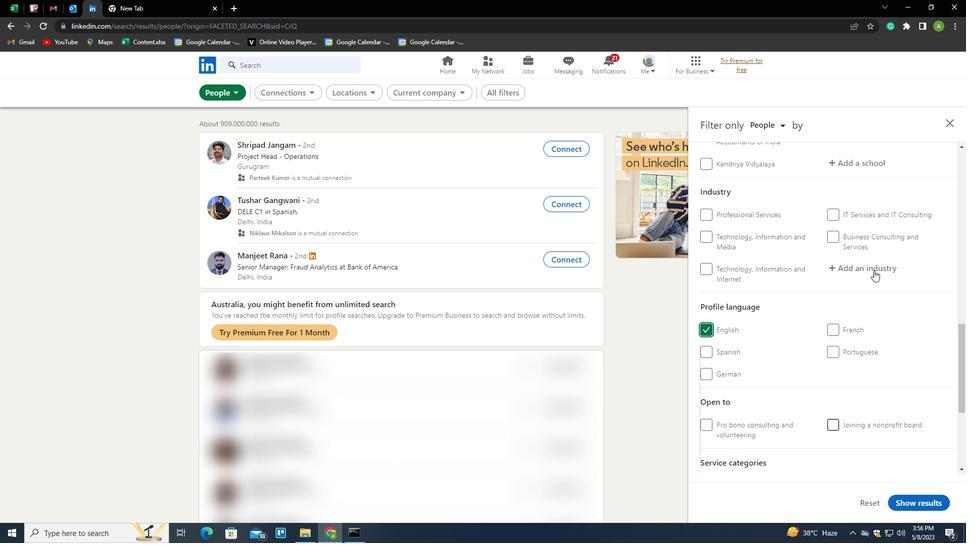 
Action: Mouse scrolled (873, 272) with delta (0, 0)
Screenshot: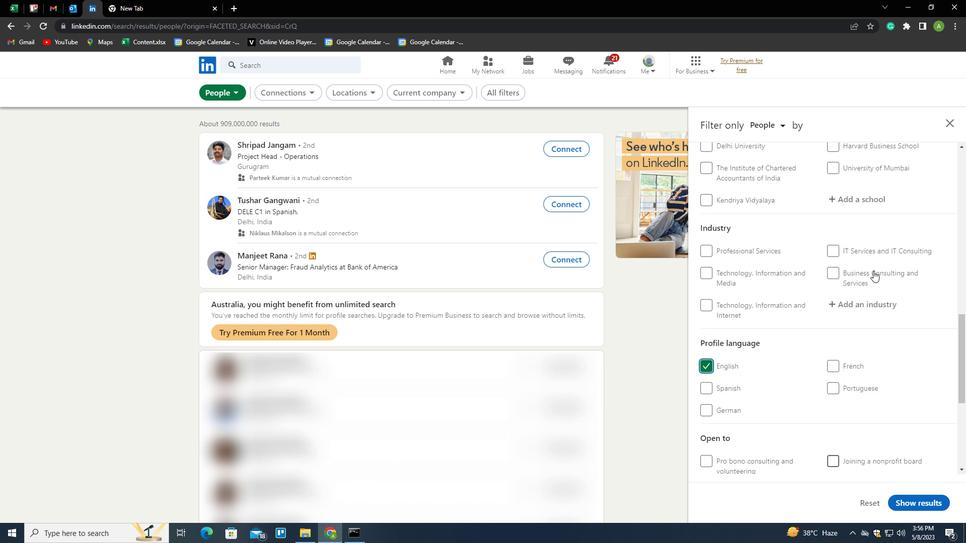 
Action: Mouse scrolled (873, 272) with delta (0, 0)
Screenshot: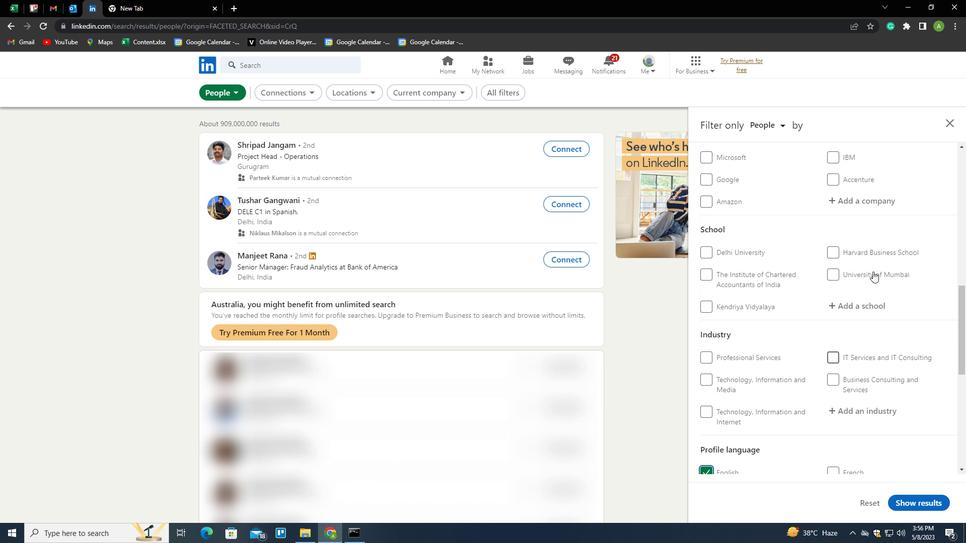 
Action: Mouse scrolled (873, 272) with delta (0, 0)
Screenshot: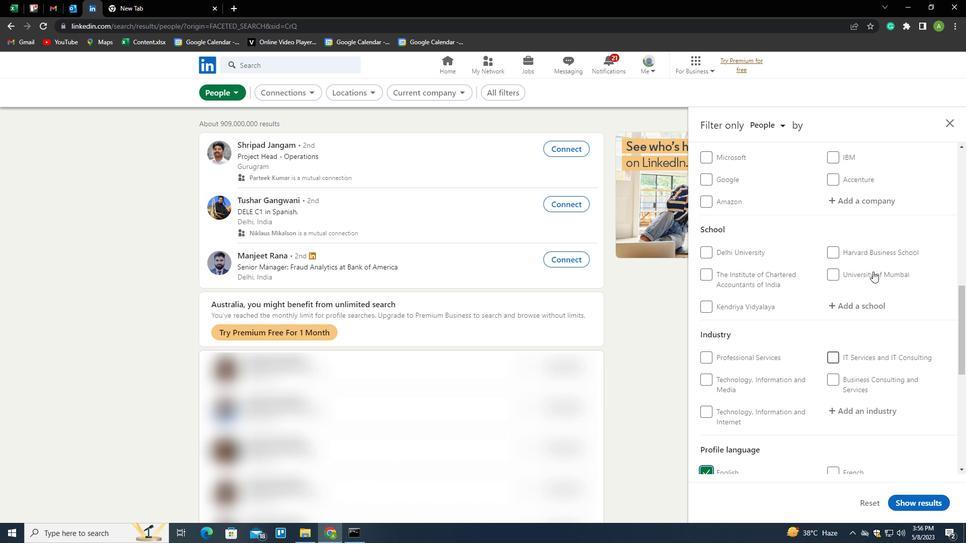 
Action: Mouse scrolled (873, 272) with delta (0, 0)
Screenshot: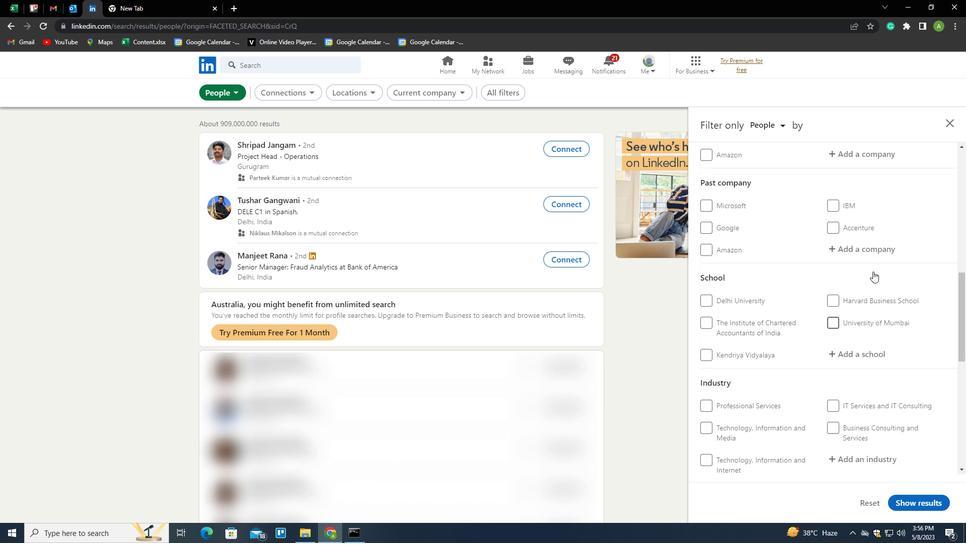 
Action: Mouse moved to (858, 254)
Screenshot: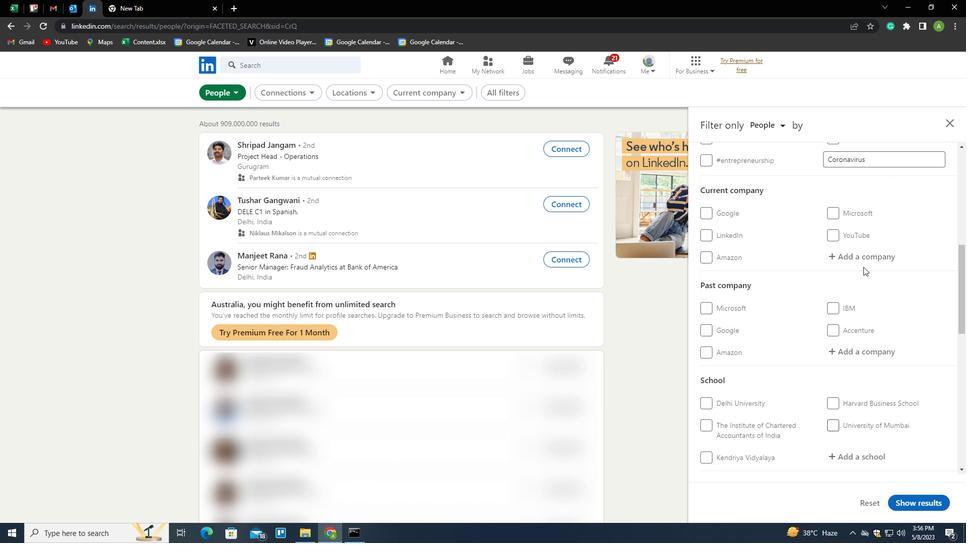 
Action: Mouse pressed left at (858, 254)
Screenshot: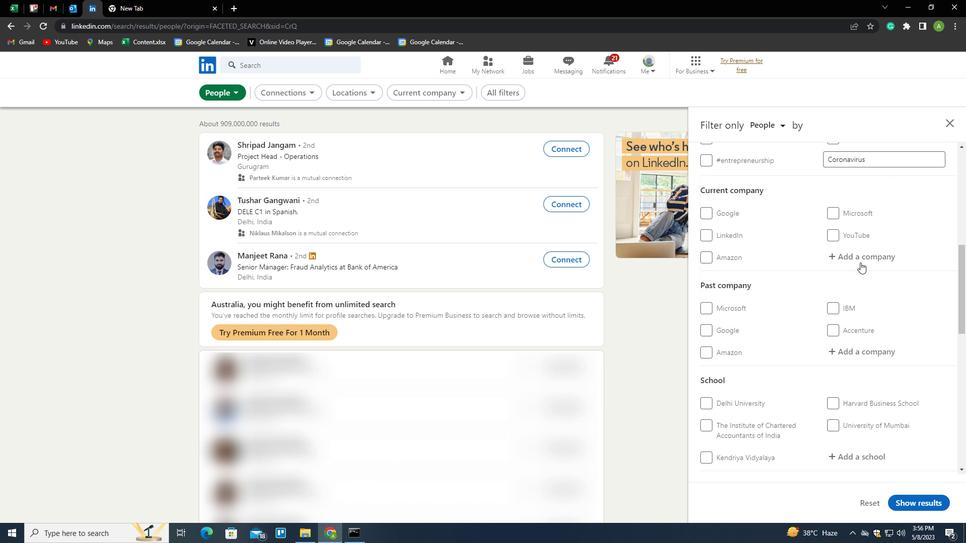 
Action: Key pressed <Key.shift>BARCO<Key.down><Key.enter>
Screenshot: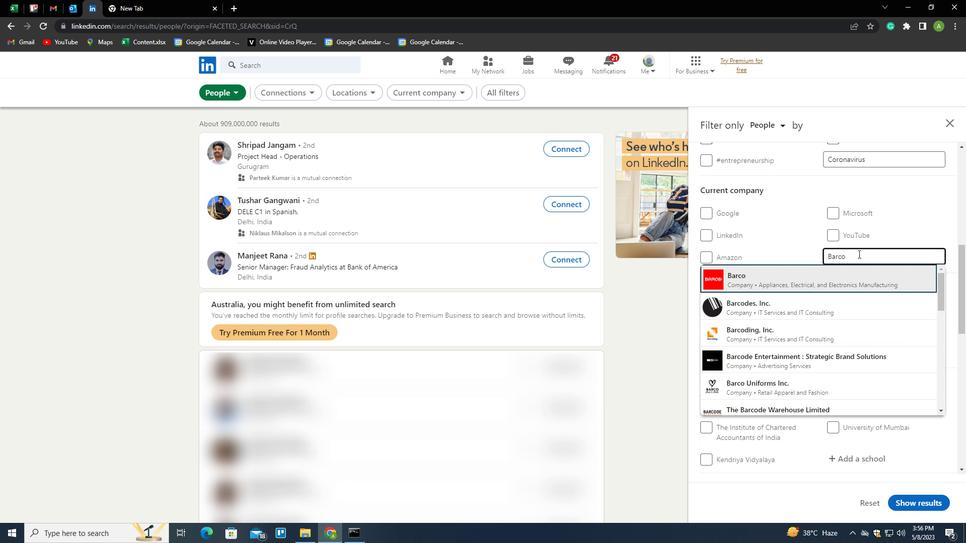 
Action: Mouse scrolled (858, 253) with delta (0, 0)
Screenshot: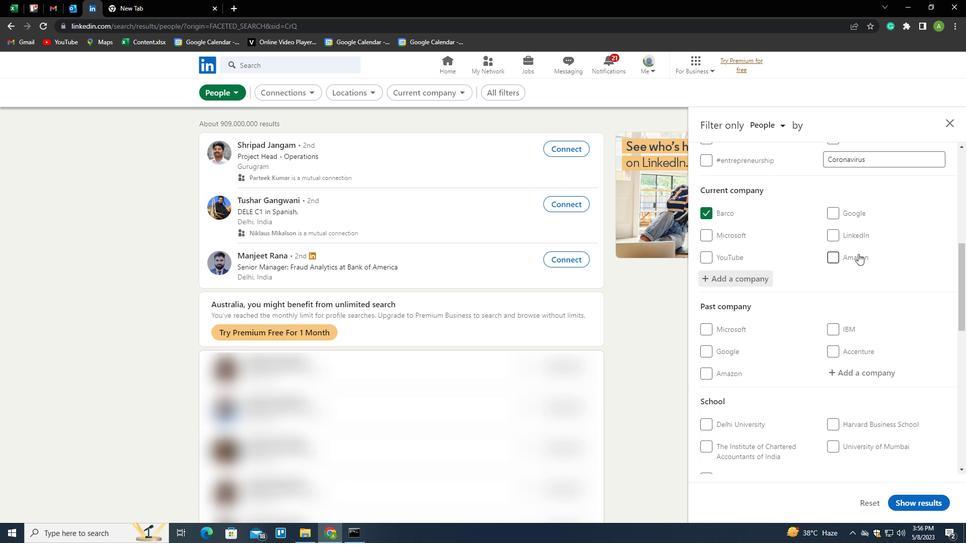 
Action: Mouse moved to (853, 267)
Screenshot: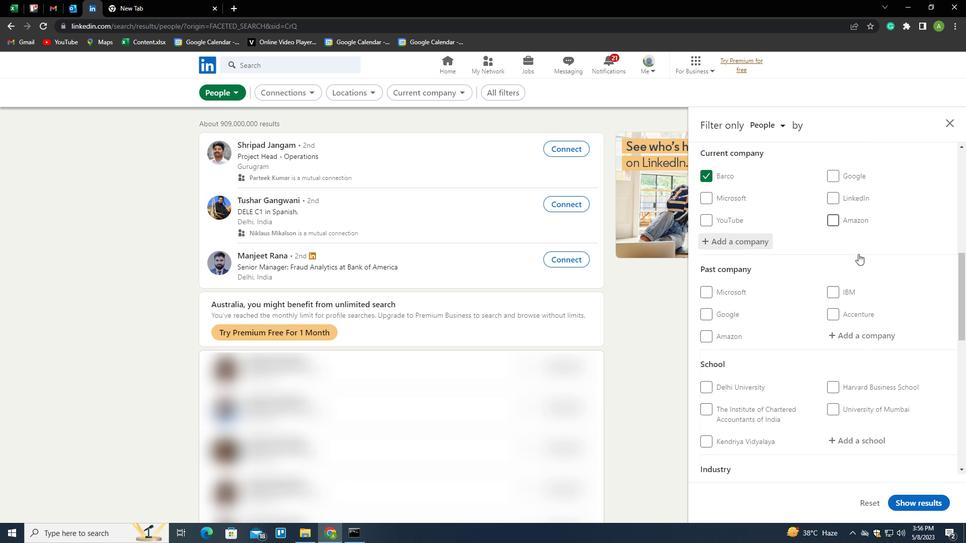
Action: Mouse scrolled (853, 266) with delta (0, 0)
Screenshot: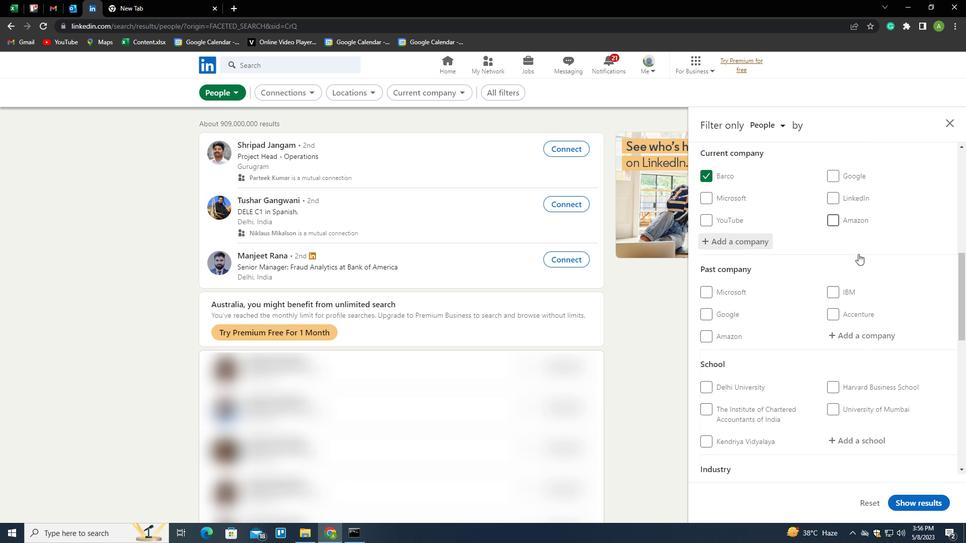 
Action: Mouse moved to (853, 268)
Screenshot: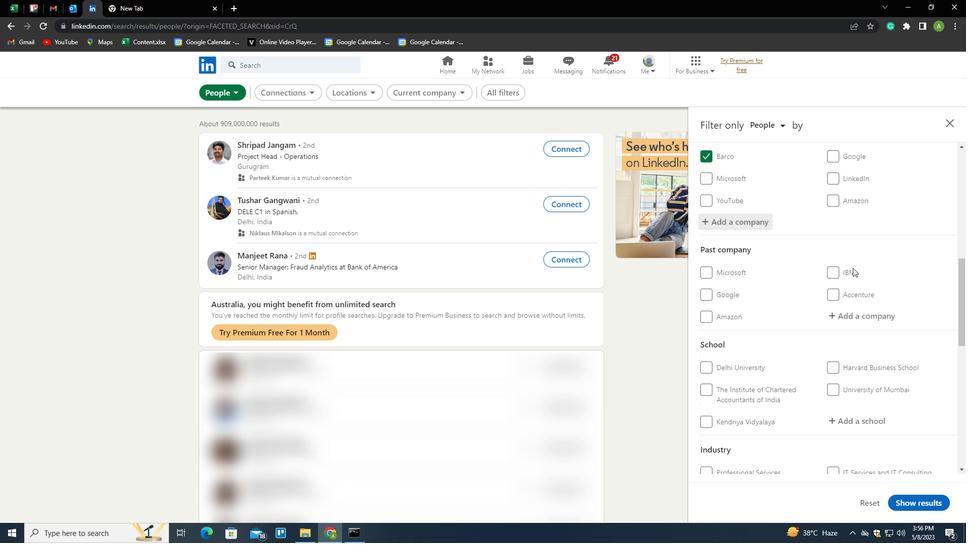 
Action: Mouse scrolled (853, 267) with delta (0, 0)
Screenshot: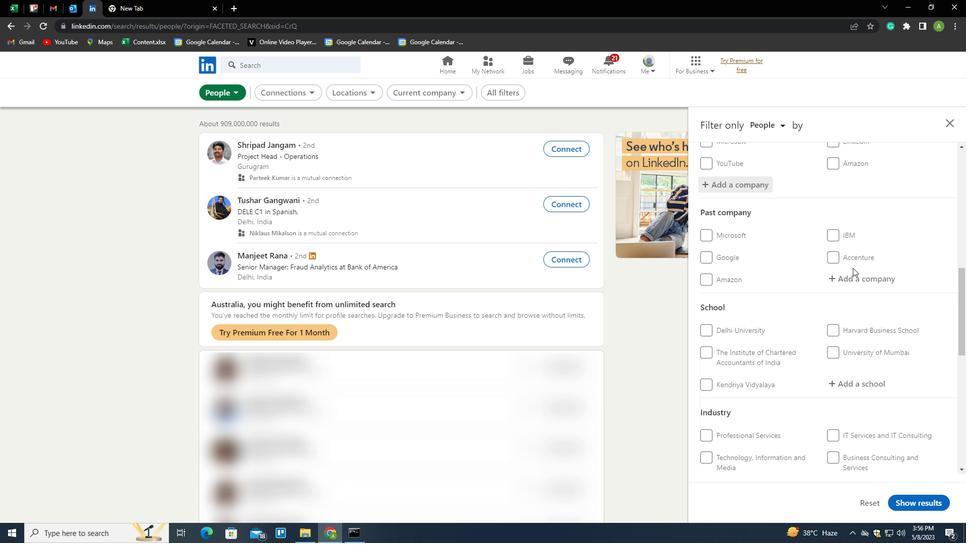 
Action: Mouse moved to (850, 271)
Screenshot: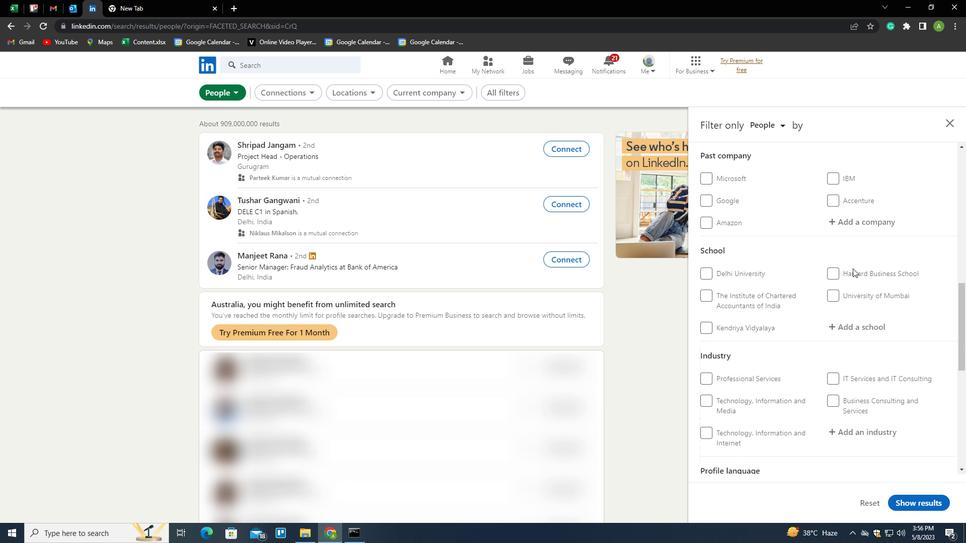 
Action: Mouse scrolled (850, 271) with delta (0, 0)
Screenshot: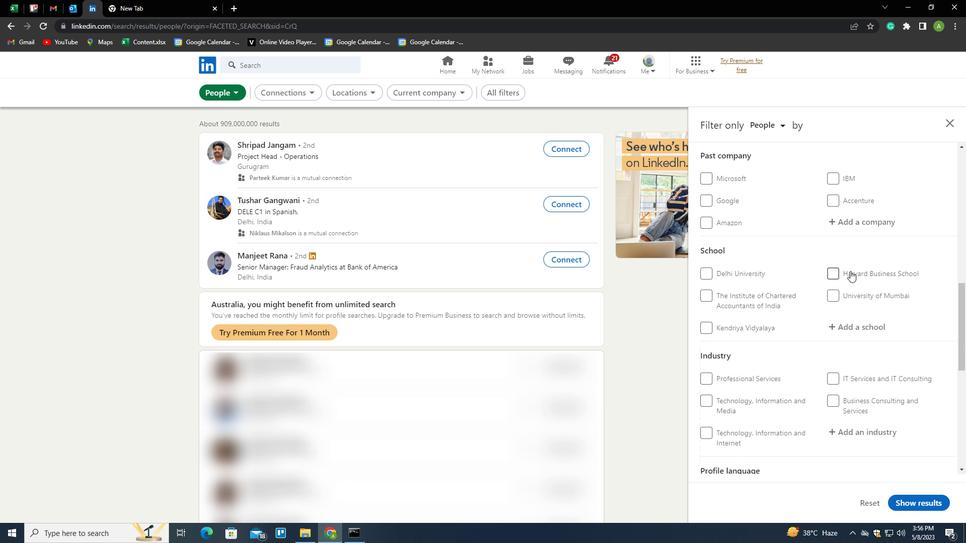 
Action: Mouse moved to (849, 272)
Screenshot: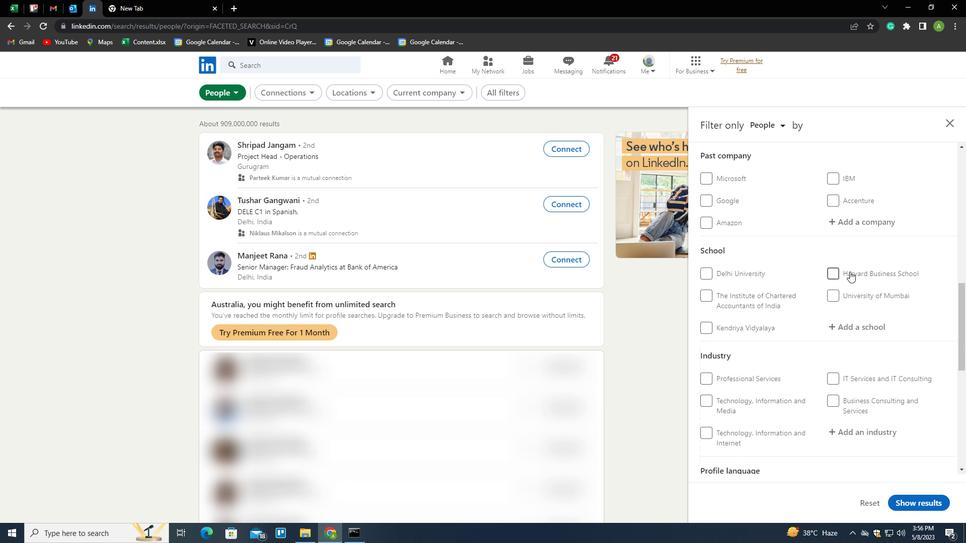 
Action: Mouse scrolled (849, 272) with delta (0, 0)
Screenshot: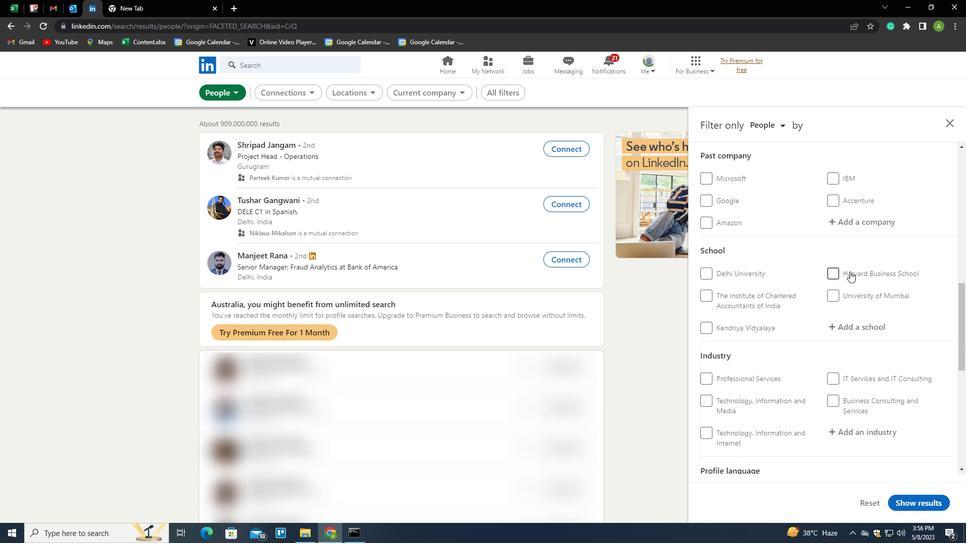 
Action: Mouse moved to (846, 232)
Screenshot: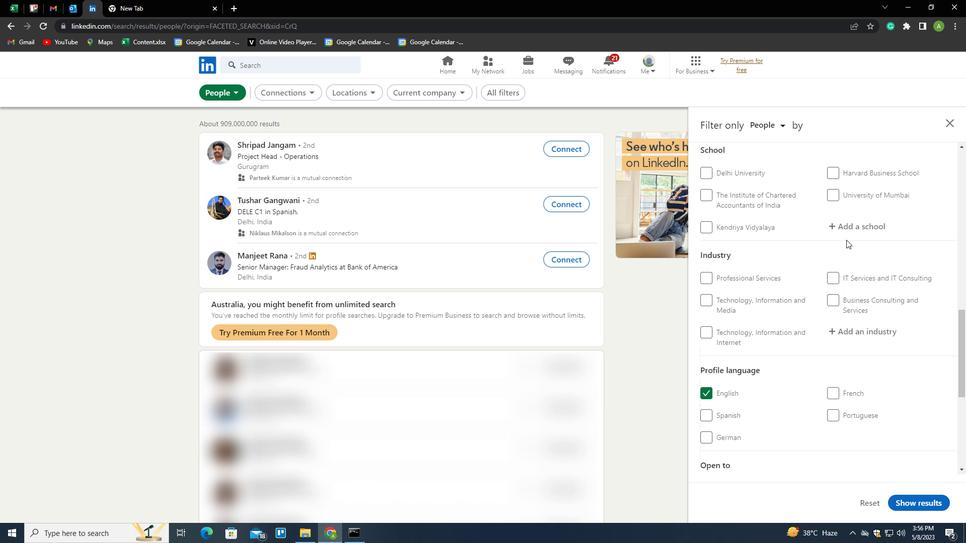 
Action: Mouse pressed left at (846, 232)
Screenshot: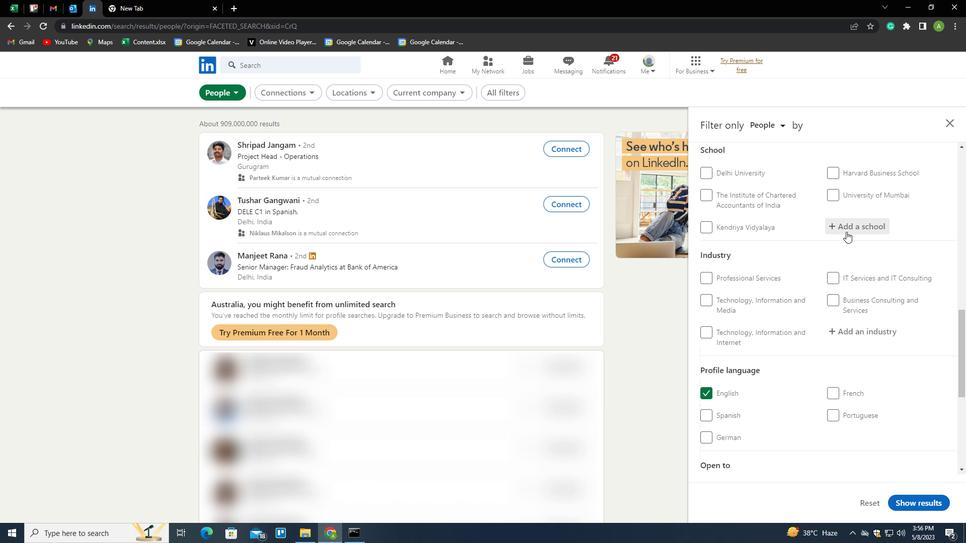 
Action: Key pressed <Key.shift>APJ<Key.space>AB<Key.backspace>B<Key.backspace>BDUL<Key.space><Key.shift>KALAM<Key.space><Key.shift><Key.shift><Key.shift><Key.shift><Key.shift><Key.shift><Key.shift><Key.shift><Key.shift><Key.shift><Key.shift><Key.shift><Key.shift><Key.shift><Key.shift><Key.shift><Key.shift><Key.shift><Key.shift>TECHNOLOGIVAL<Key.backspace><Key.backspace><Key.backspace>CAL<Key.space><Key.shift>UNIVERSITY<Key.down><Key.enter>
Screenshot: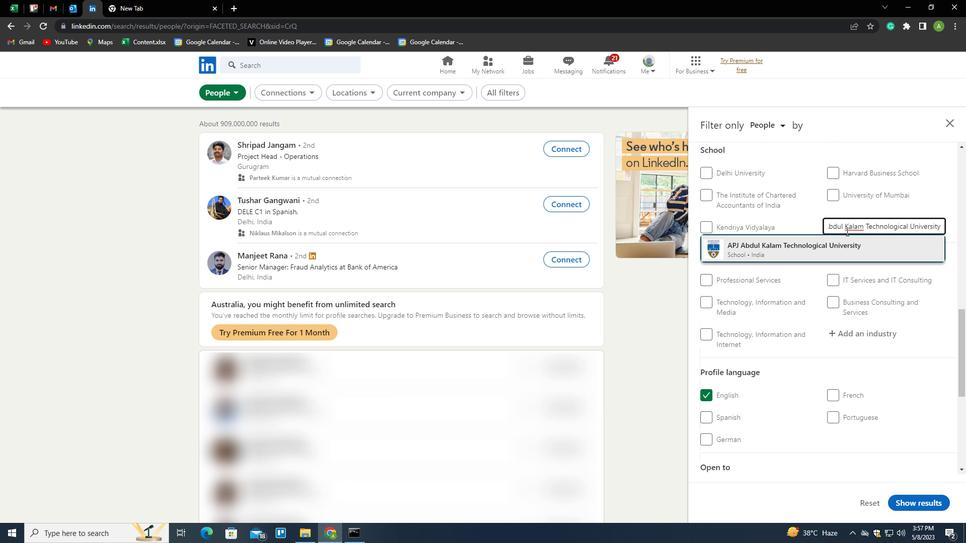 
Action: Mouse scrolled (846, 231) with delta (0, 0)
Screenshot: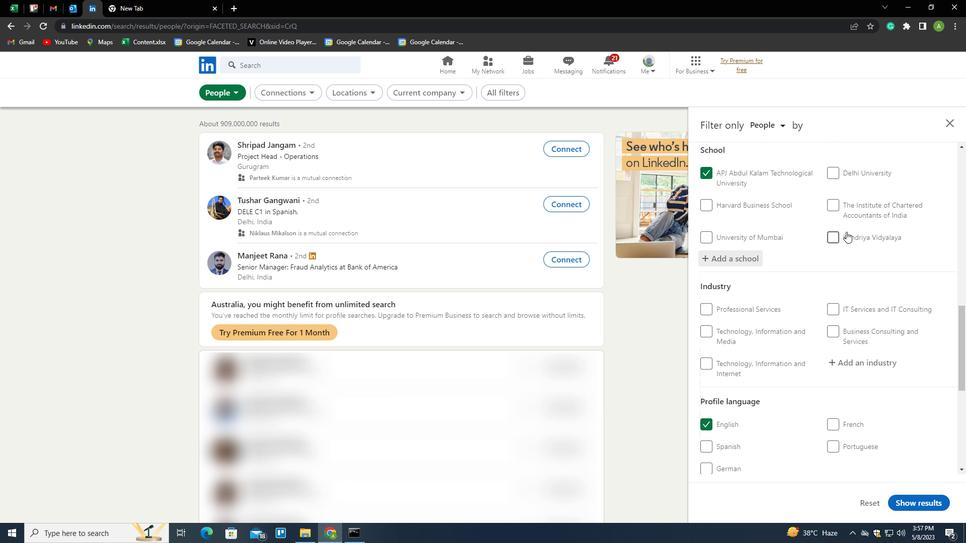 
Action: Mouse scrolled (846, 231) with delta (0, 0)
Screenshot: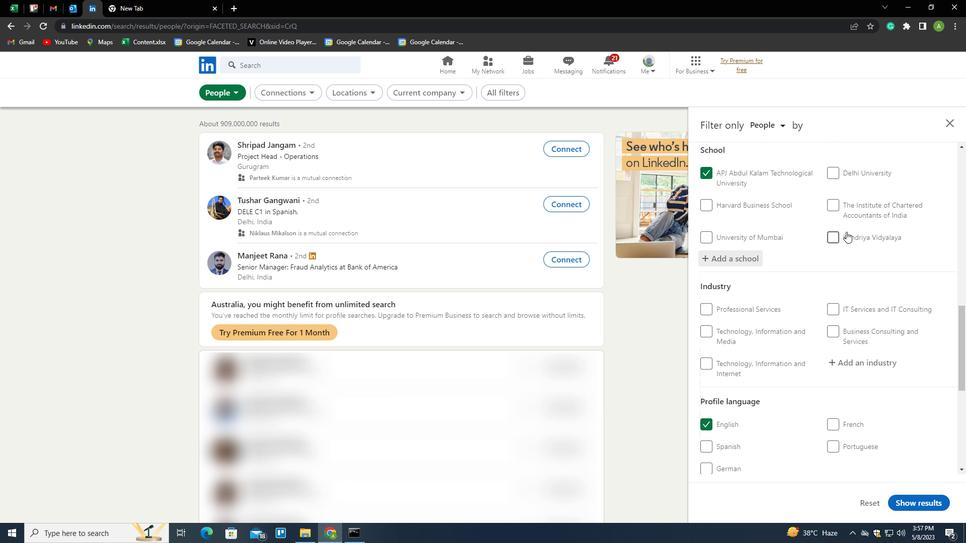 
Action: Mouse moved to (848, 259)
Screenshot: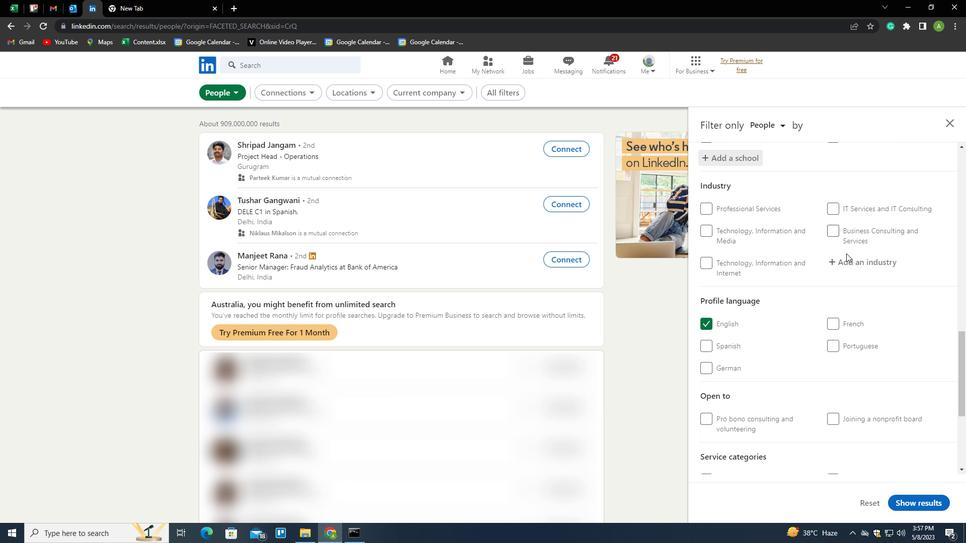 
Action: Mouse pressed left at (848, 259)
Screenshot: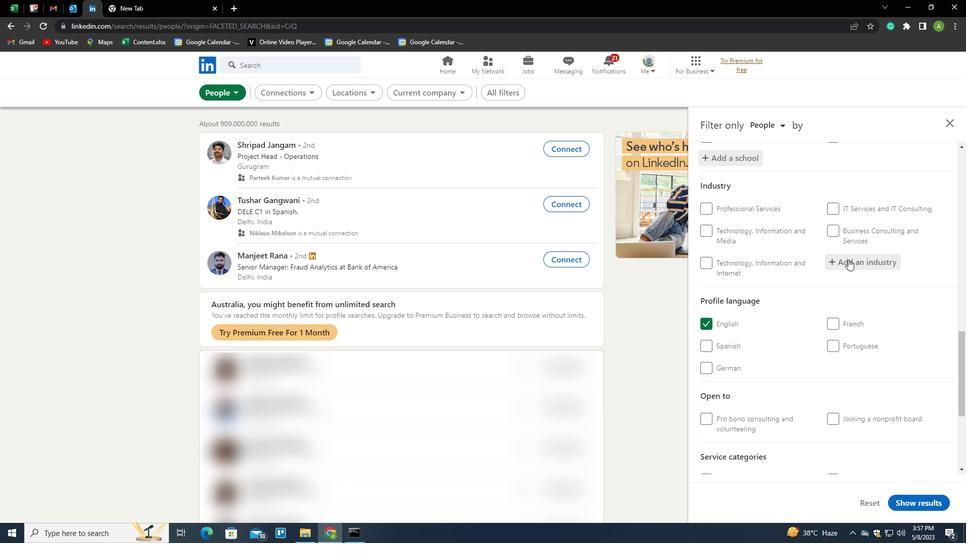 
Action: Key pressed <Key.shift>FASHION<Key.space><Key.shift>ACCESSORIES<Key.space><Key.shift>MANUFACTURING<Key.down><Key.enter>
Screenshot: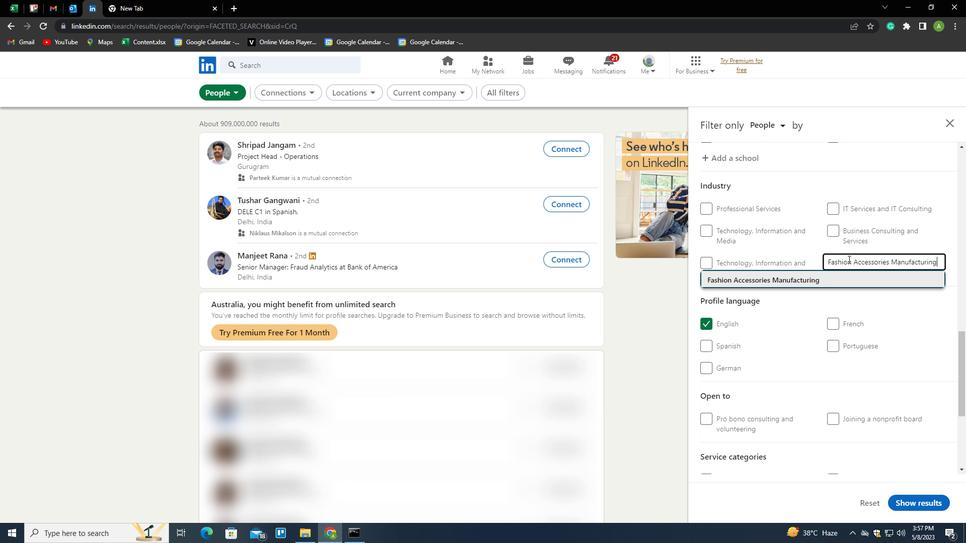 
Action: Mouse moved to (859, 255)
Screenshot: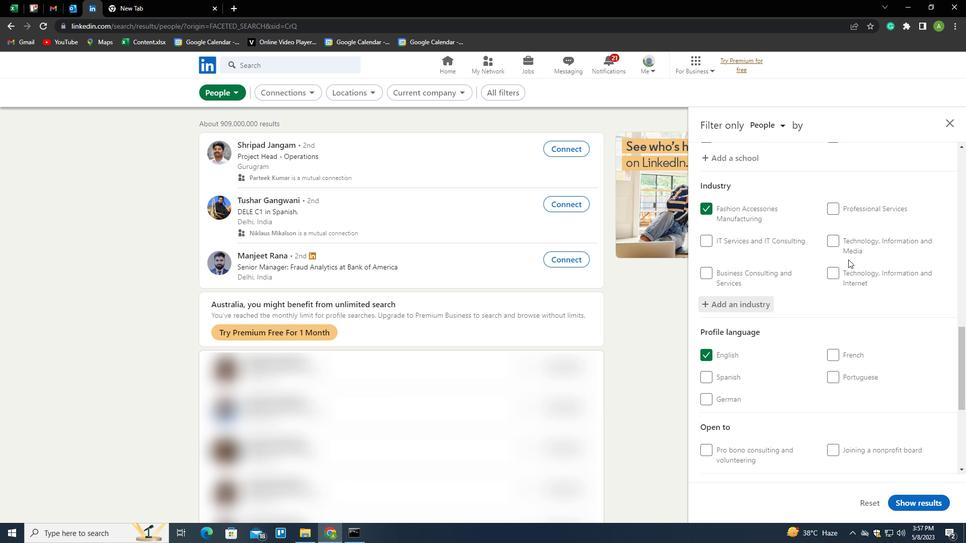 
Action: Mouse scrolled (859, 255) with delta (0, 0)
Screenshot: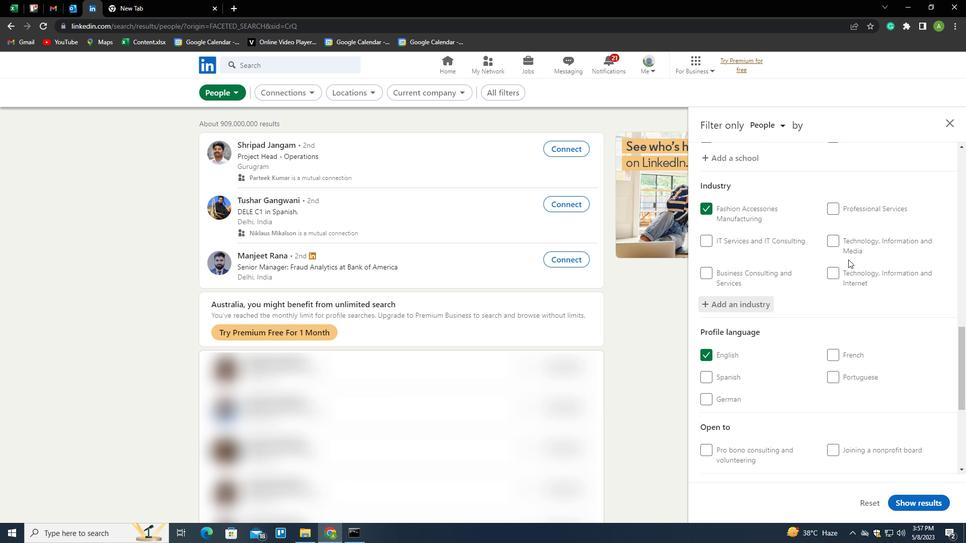 
Action: Mouse scrolled (859, 255) with delta (0, 0)
Screenshot: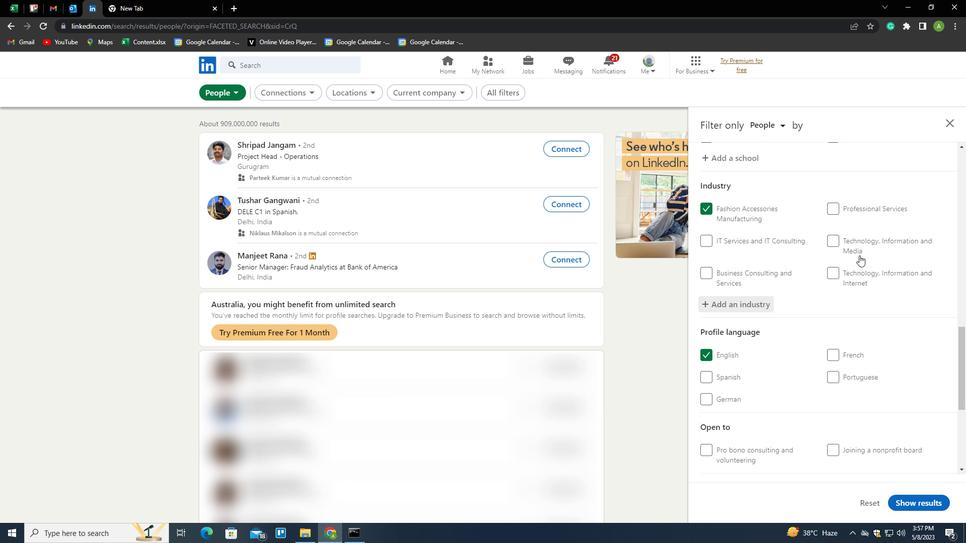 
Action: Mouse scrolled (859, 255) with delta (0, 0)
Screenshot: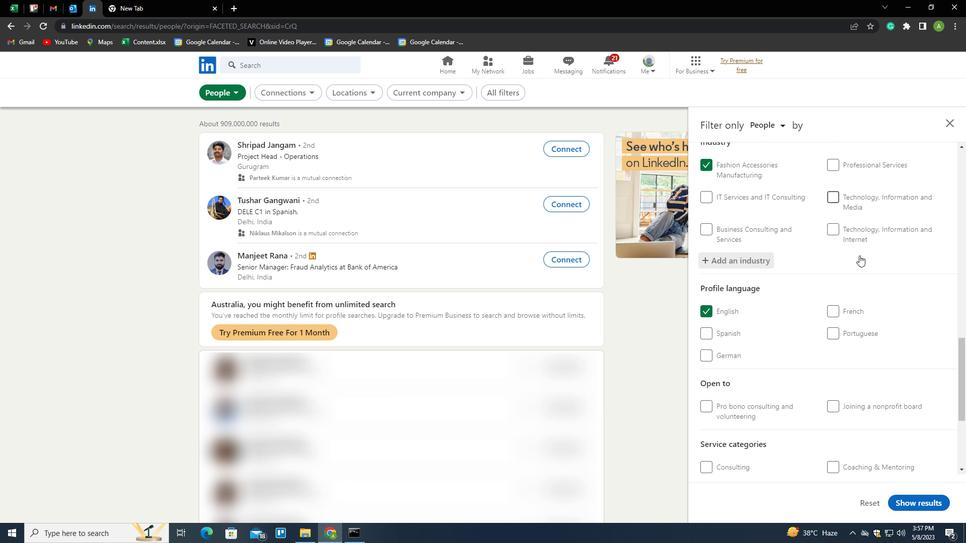 
Action: Mouse scrolled (859, 255) with delta (0, 0)
Screenshot: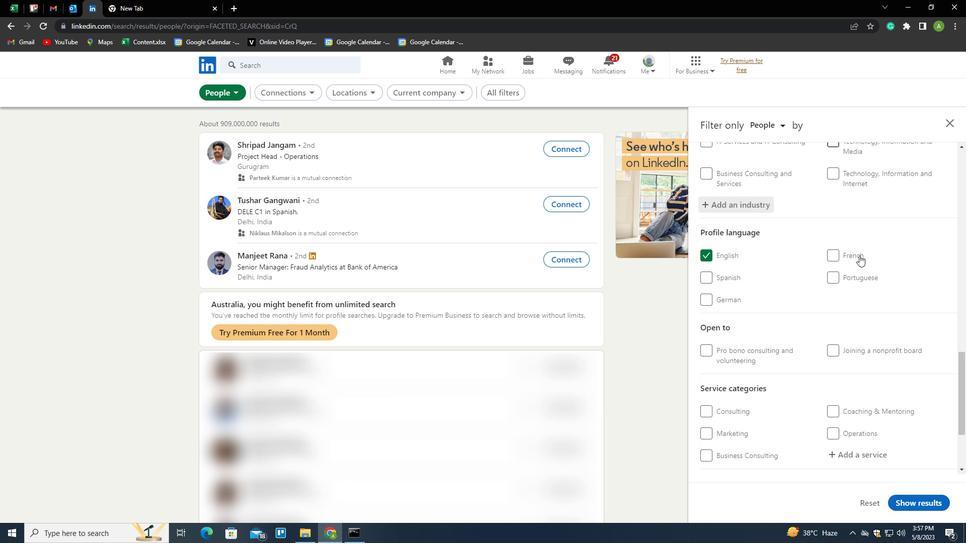 
Action: Mouse scrolled (859, 255) with delta (0, 0)
Screenshot: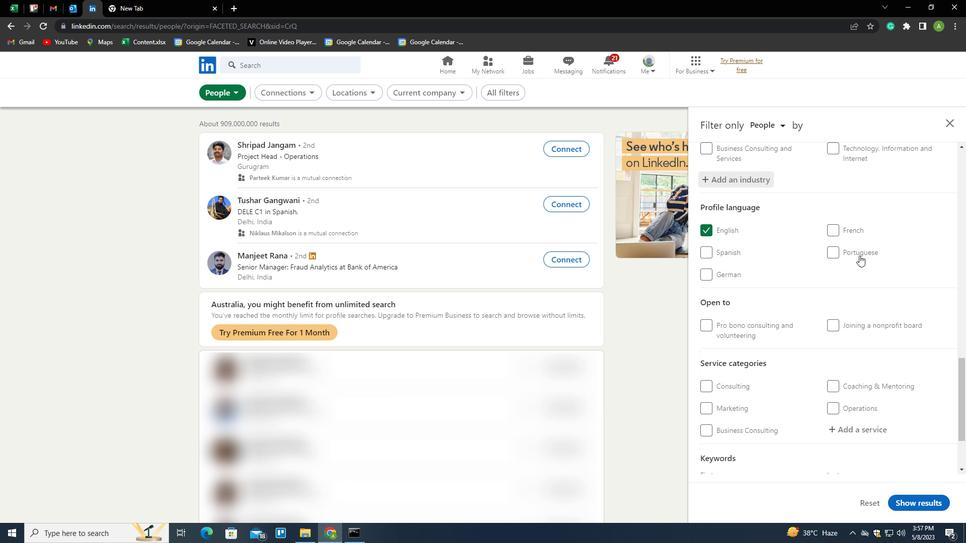 
Action: Mouse scrolled (859, 255) with delta (0, 0)
Screenshot: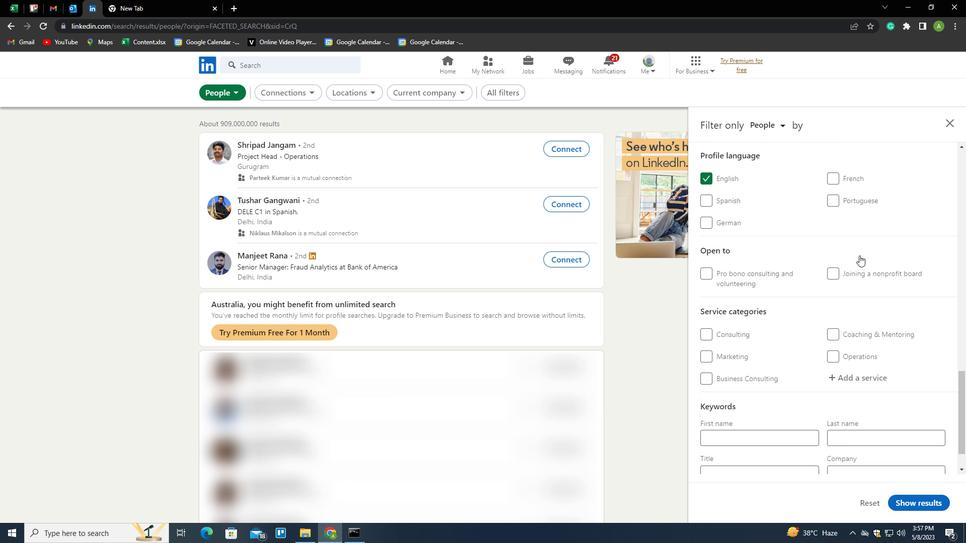
Action: Mouse moved to (850, 330)
Screenshot: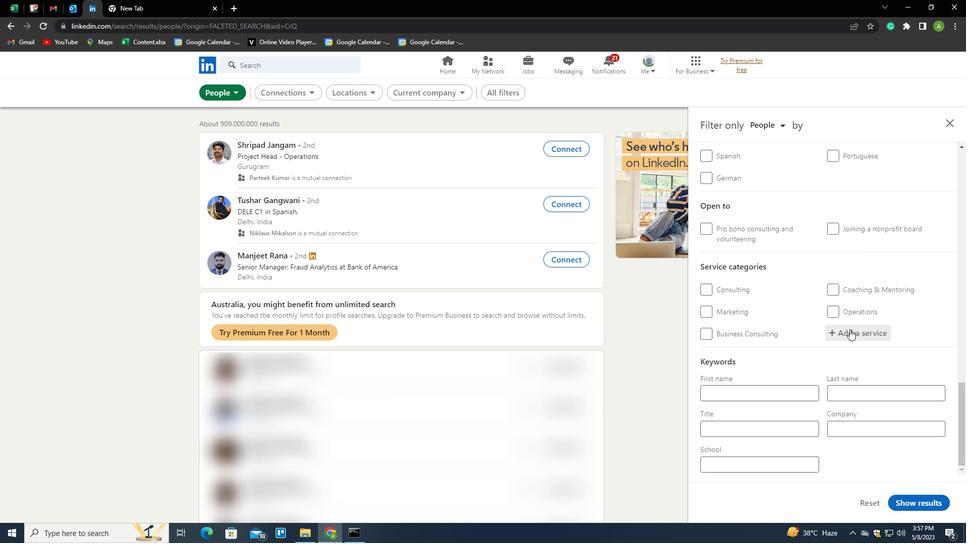 
Action: Mouse pressed left at (850, 330)
Screenshot: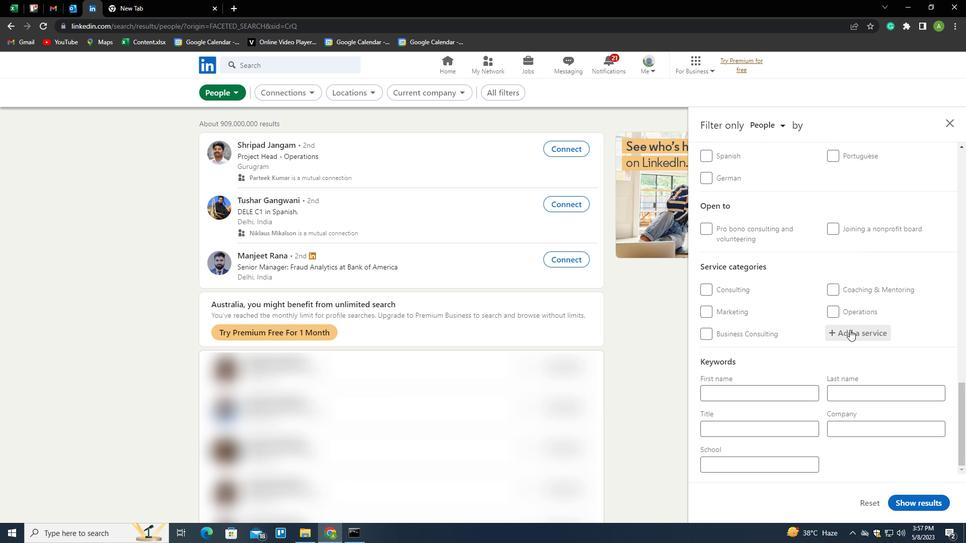 
Action: Key pressed <Key.shift><Key.shift><Key.shift><Key.shift><Key.shift><Key.shift><Key.shift><Key.shift><Key.shift><Key.shift><Key.shift><Key.shift><Key.shift><Key.shift><Key.shift><Key.shift><Key.shift><Key.shift><Key.shift><Key.shift><Key.shift><Key.shift><Key.shift><Key.shift><Key.shift><Key.shift><Key.shift><Key.shift><Key.shift><Key.shift><Key.shift>COPYWRITING<Key.down><Key.enter>
Screenshot: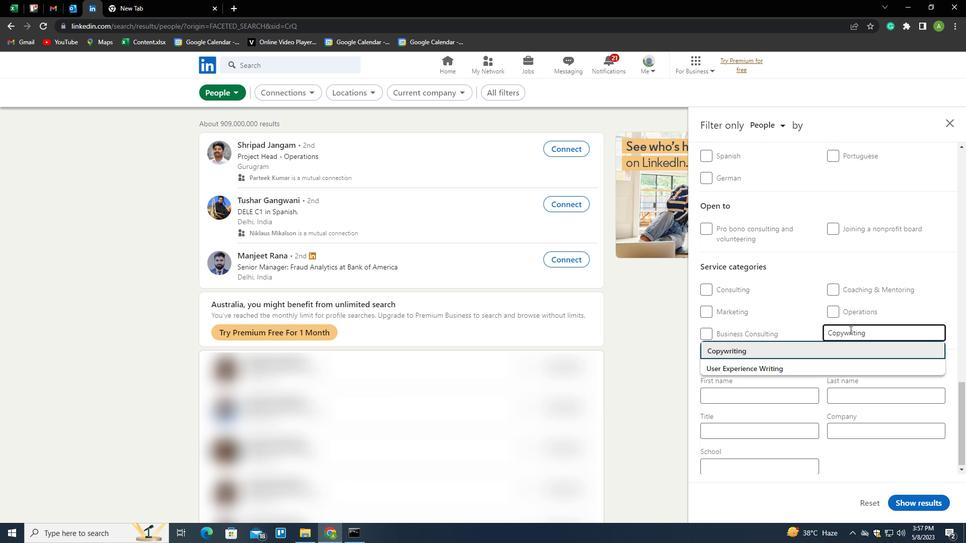 
Action: Mouse moved to (849, 330)
Screenshot: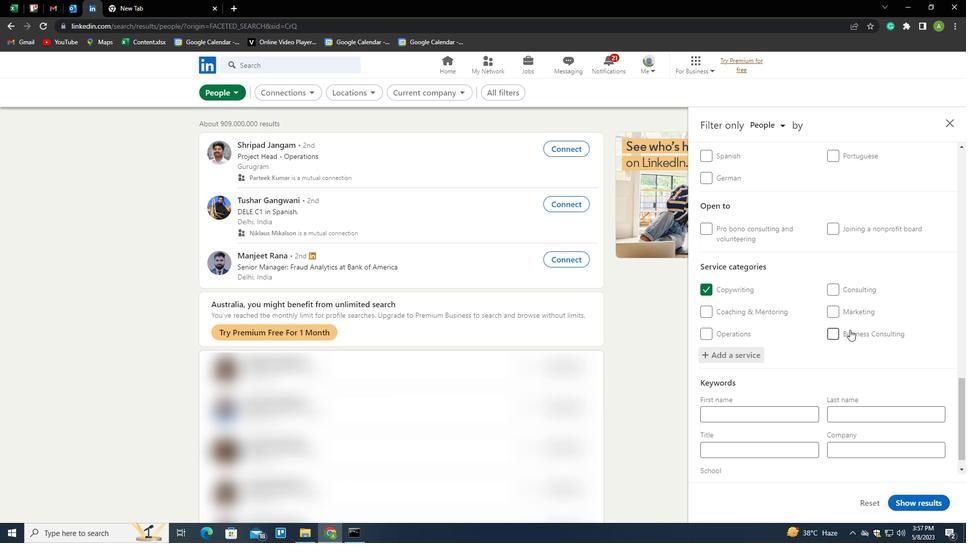 
Action: Mouse scrolled (849, 330) with delta (0, 0)
Screenshot: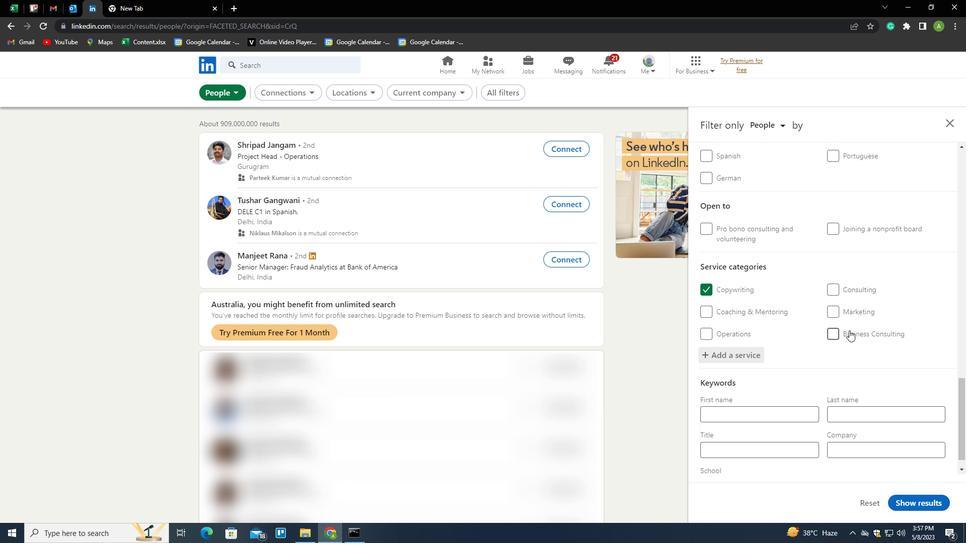 
Action: Mouse scrolled (849, 330) with delta (0, 0)
Screenshot: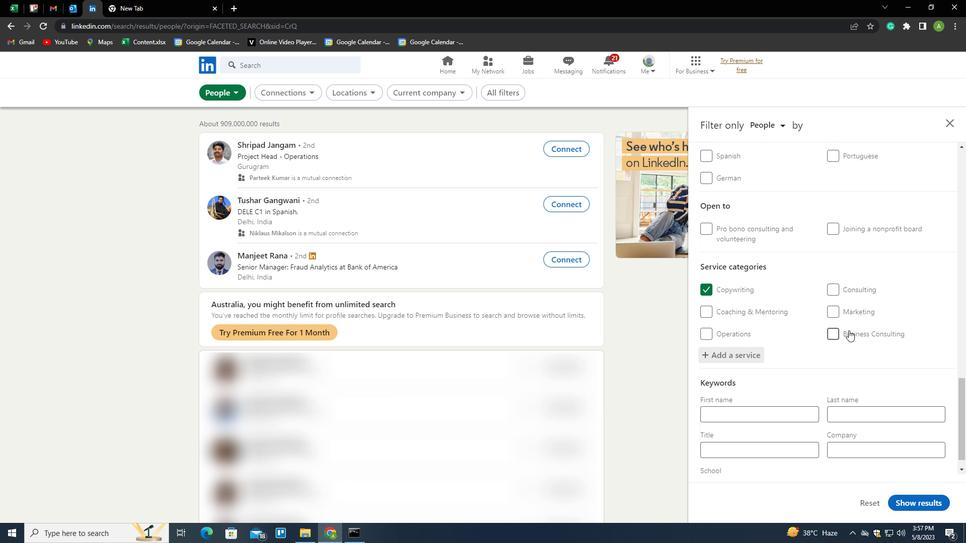 
Action: Mouse moved to (791, 428)
Screenshot: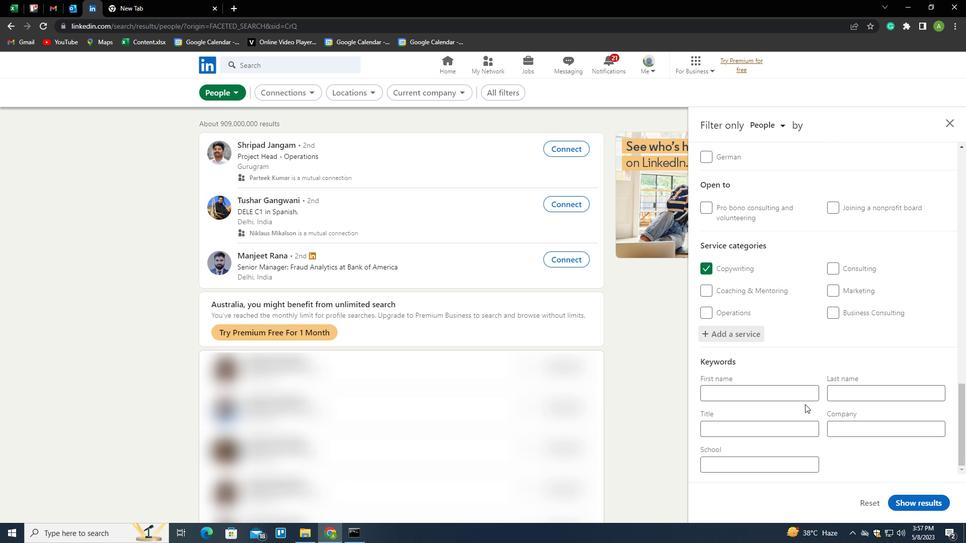 
Action: Mouse pressed left at (791, 428)
Screenshot: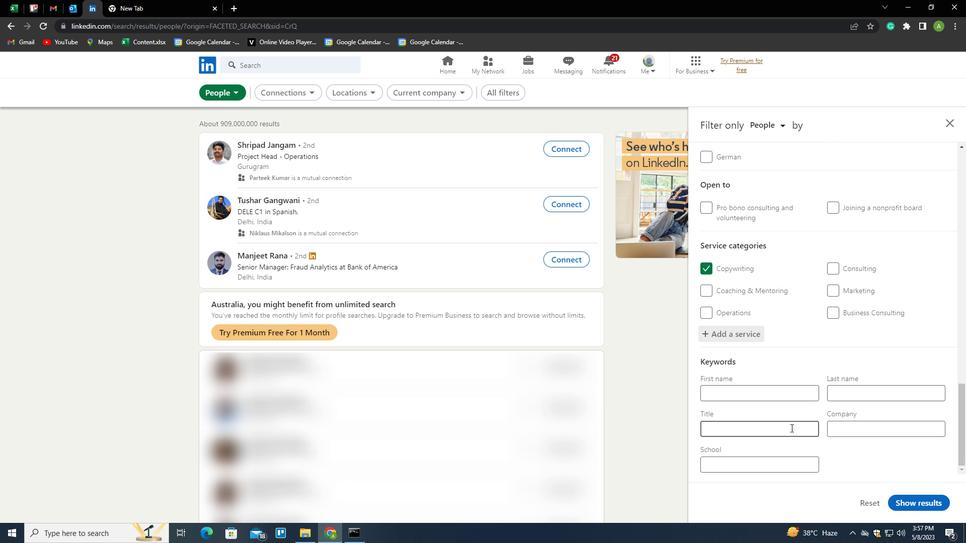 
Action: Mouse moved to (791, 428)
Screenshot: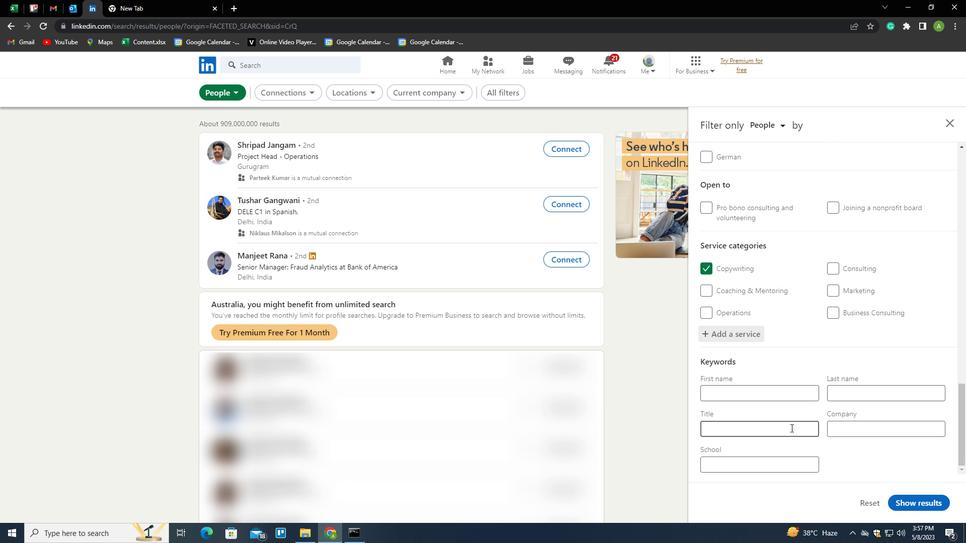 
Action: Key pressed <Key.shift><Key.shift><Key.shift><Key.shift><Key.shift><Key.shift><Key.shift><Key.shift><Key.shift><Key.shift><Key.shift><Key.shift><Key.shift><Key.shift><Key.shift><Key.shift><Key.shift><Key.shift><Key.shift><Key.shift><Key.shift><Key.shift><Key.shift><Key.shift><Key.shift><Key.shift><Key.shift><Key.shift><Key.shift><Key.shift><Key.shift><Key.shift><Key.shift><Key.shift><Key.shift><Key.shift><Key.shift><Key.shift><Key.shift><Key.shift><Key.shift><Key.shift><Key.shift><Key.shift><Key.shift><Key.shift><Key.shift>BUDHER<Key.backspace><Key.backspace><Key.backspace>GET<Key.space><Key.shift>ANALYST
Screenshot: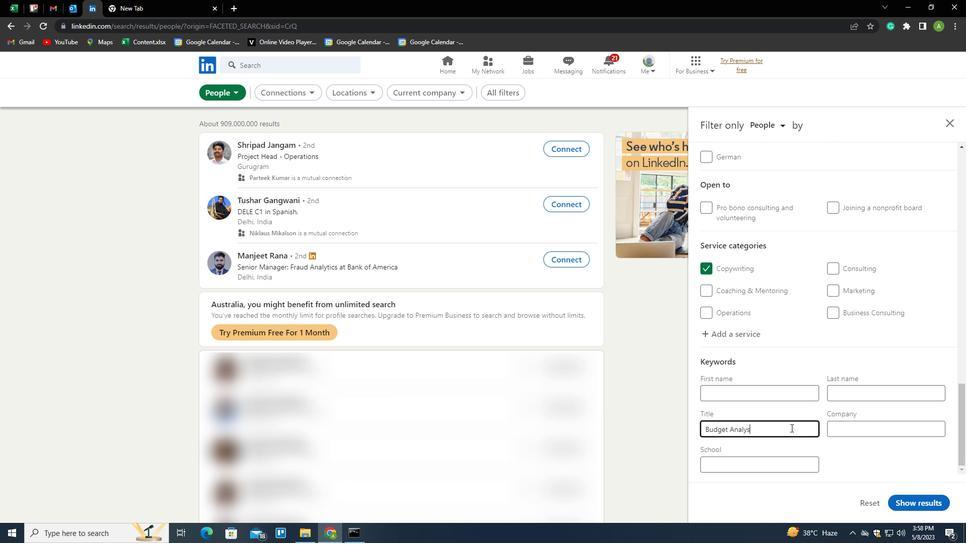 
Action: Mouse moved to (910, 505)
Screenshot: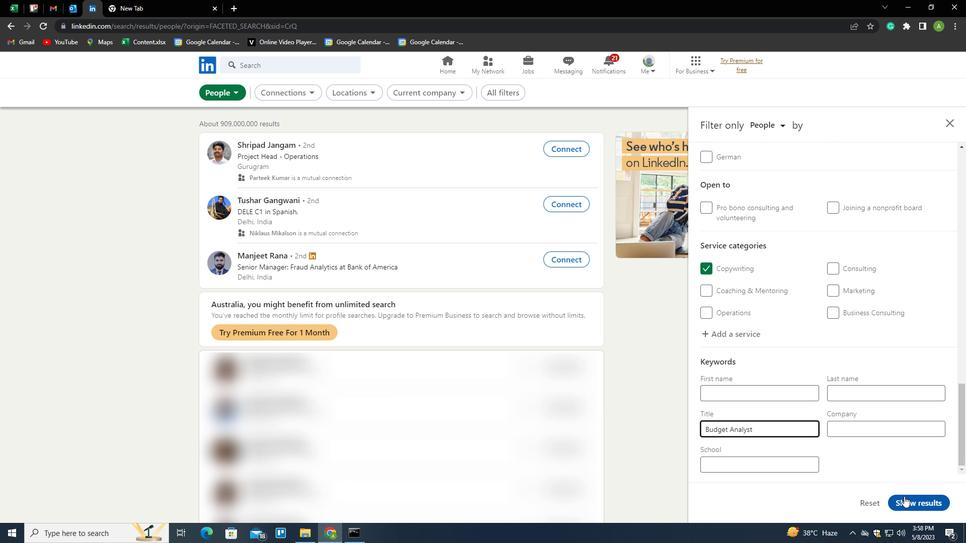 
Action: Mouse pressed left at (910, 505)
Screenshot: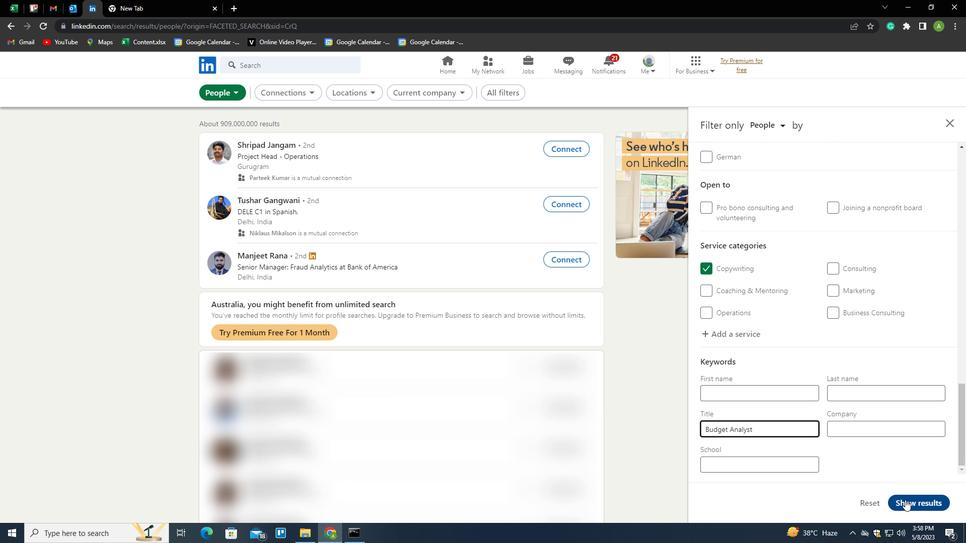 
